 Task: Calculate the travel distance and displacment between Long Beach and Aquarium of the Pacific.
Action: Mouse moved to (194, 65)
Screenshot: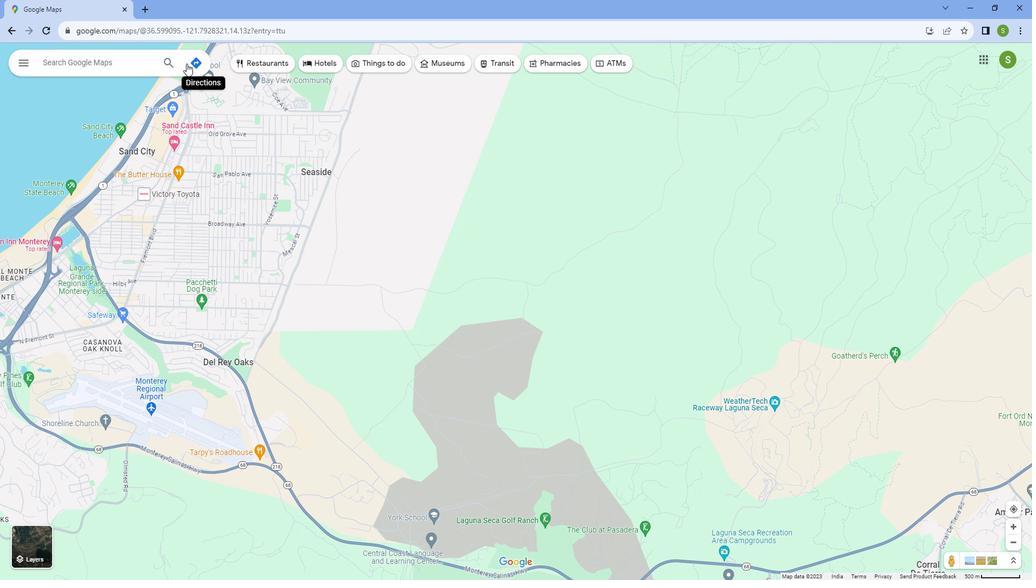 
Action: Mouse pressed left at (194, 65)
Screenshot: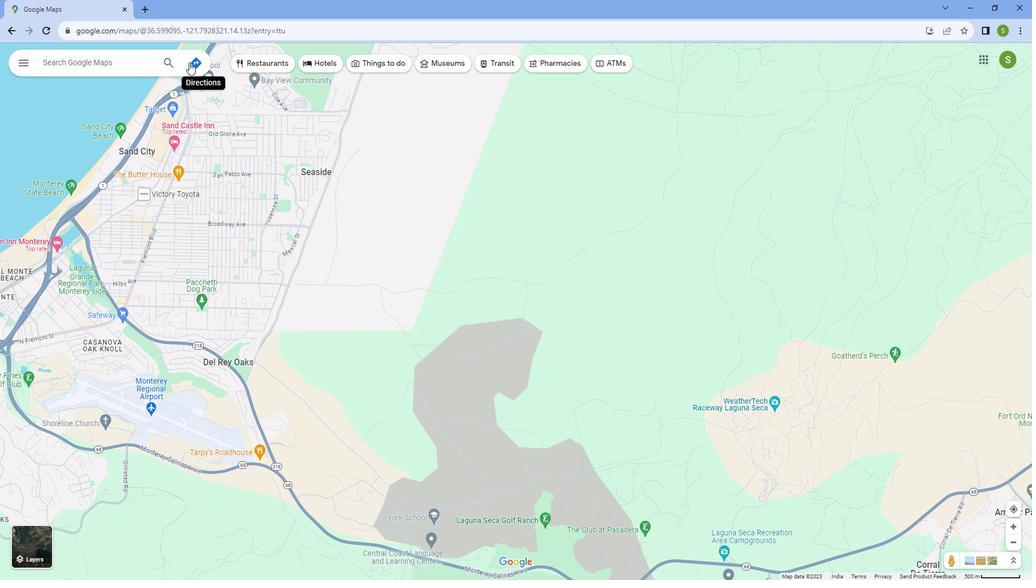 
Action: Mouse moved to (82, 97)
Screenshot: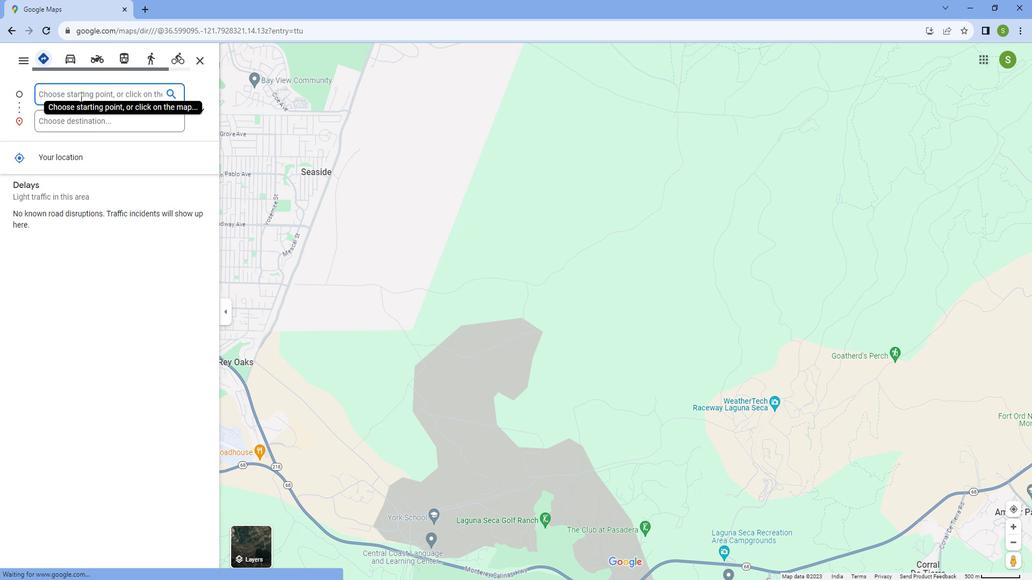 
Action: Mouse pressed left at (82, 97)
Screenshot: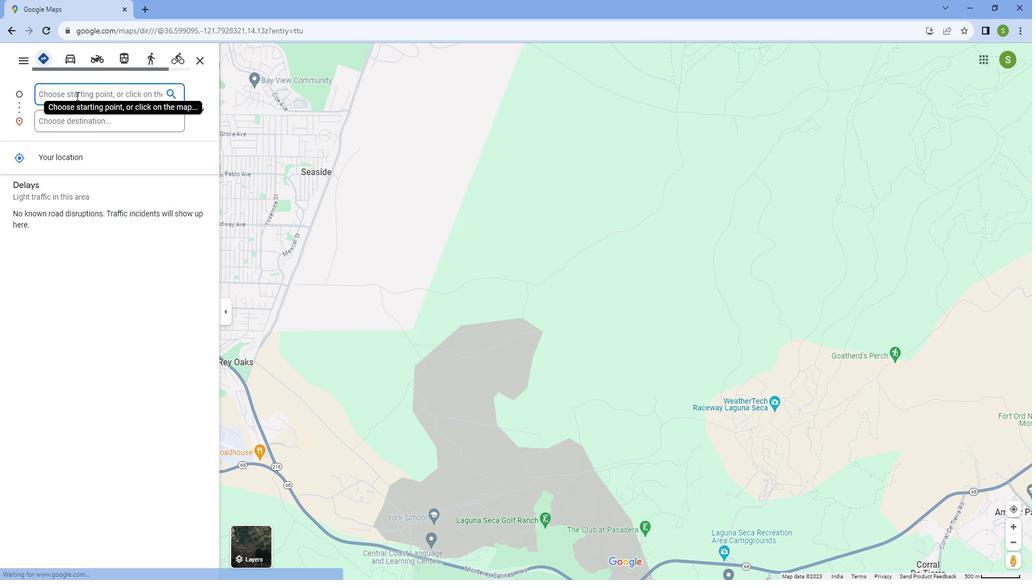 
Action: Mouse moved to (87, 97)
Screenshot: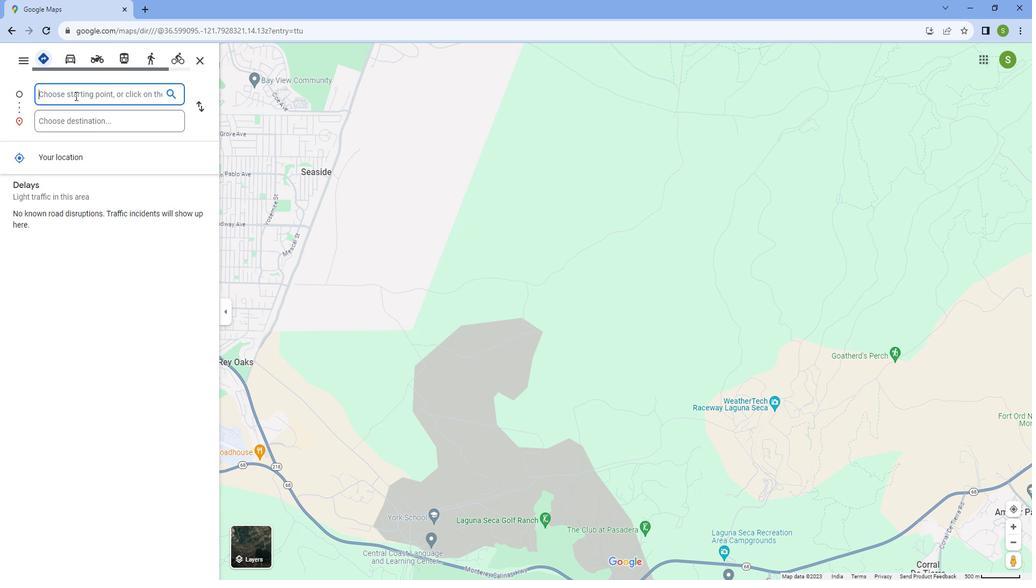 
Action: Key pressed <Key.caps_lock>L<Key.caps_lock>ong<Key.space><Key.caps_lock>B<Key.caps_lock>eacg<Key.backspace>h
Screenshot: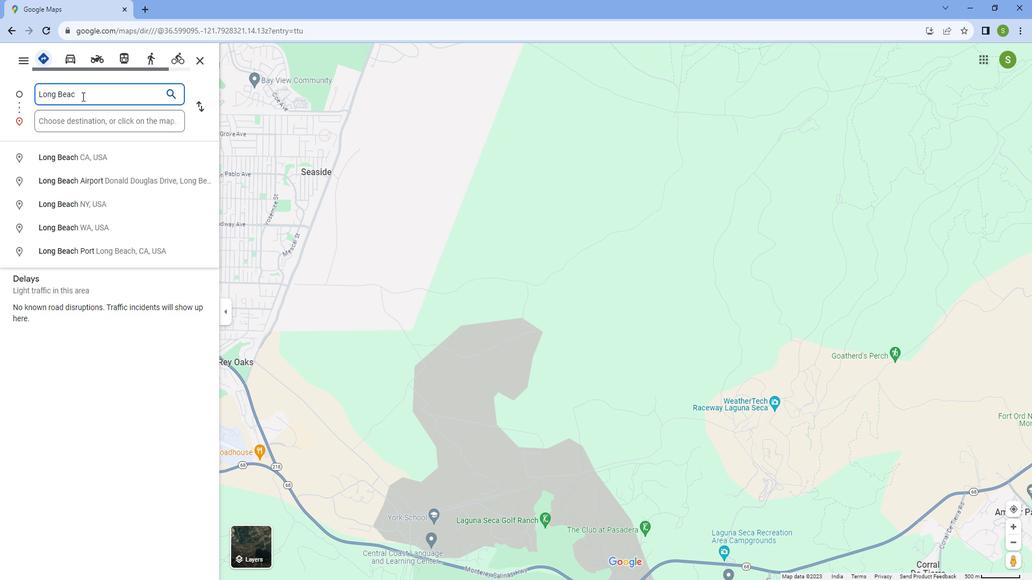 
Action: Mouse moved to (104, 154)
Screenshot: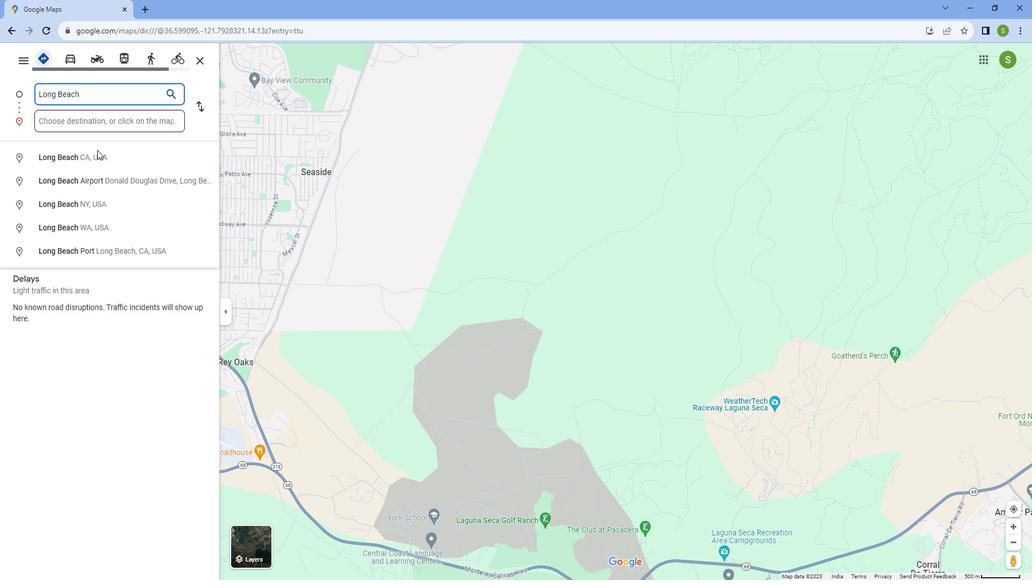 
Action: Mouse pressed left at (104, 154)
Screenshot: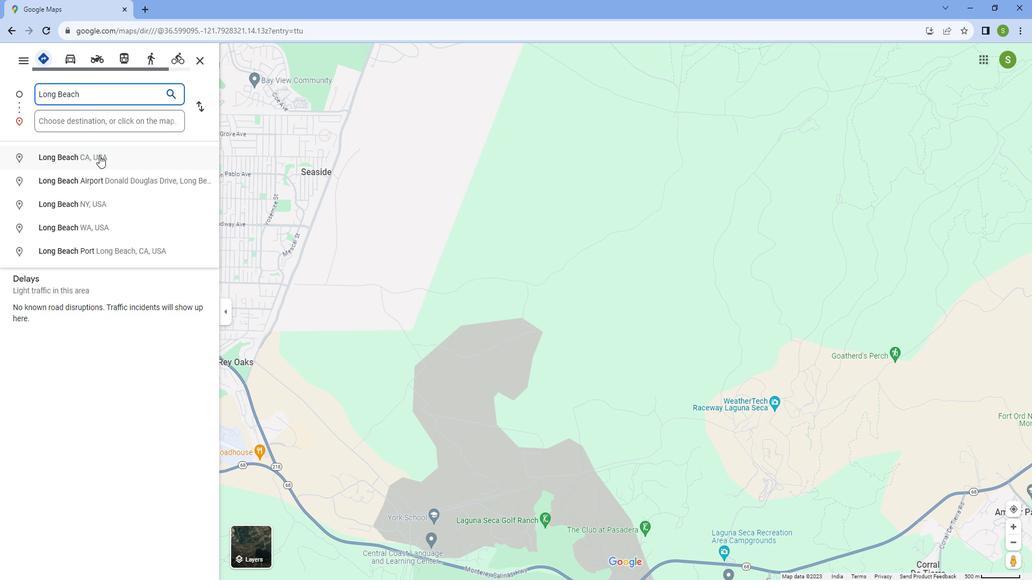 
Action: Mouse moved to (108, 122)
Screenshot: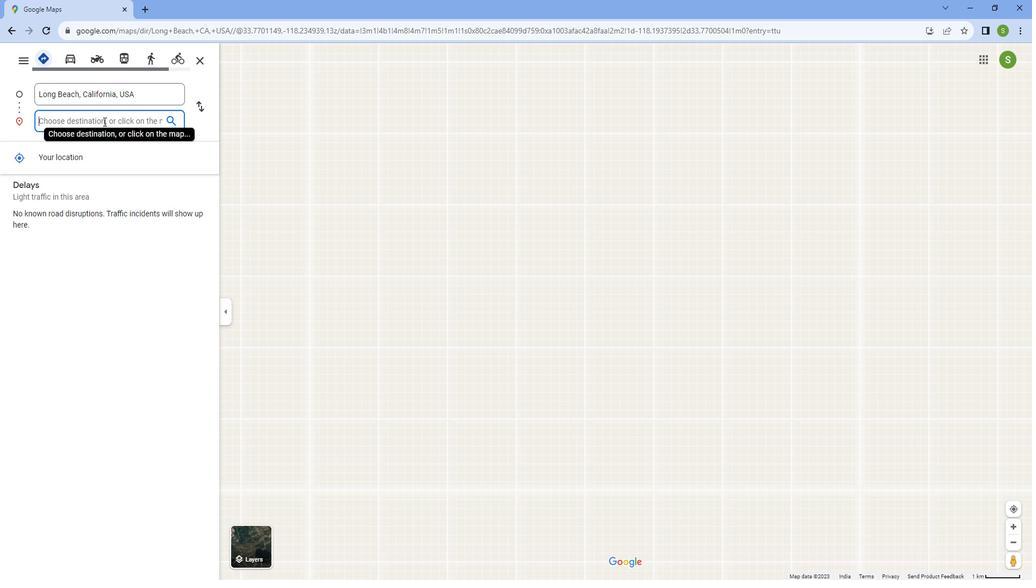 
Action: Mouse pressed left at (108, 122)
Screenshot: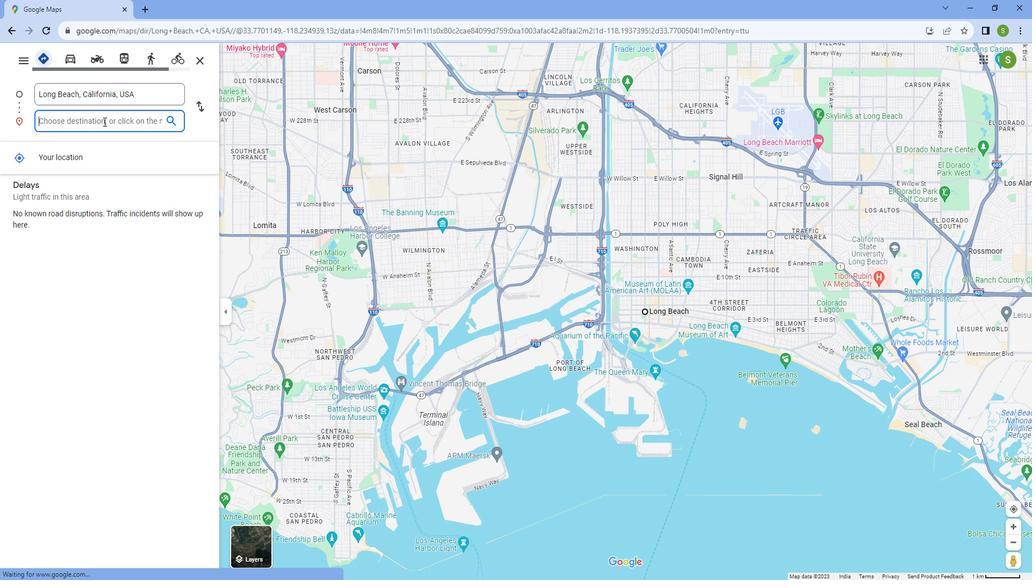 
Action: Mouse moved to (114, 118)
Screenshot: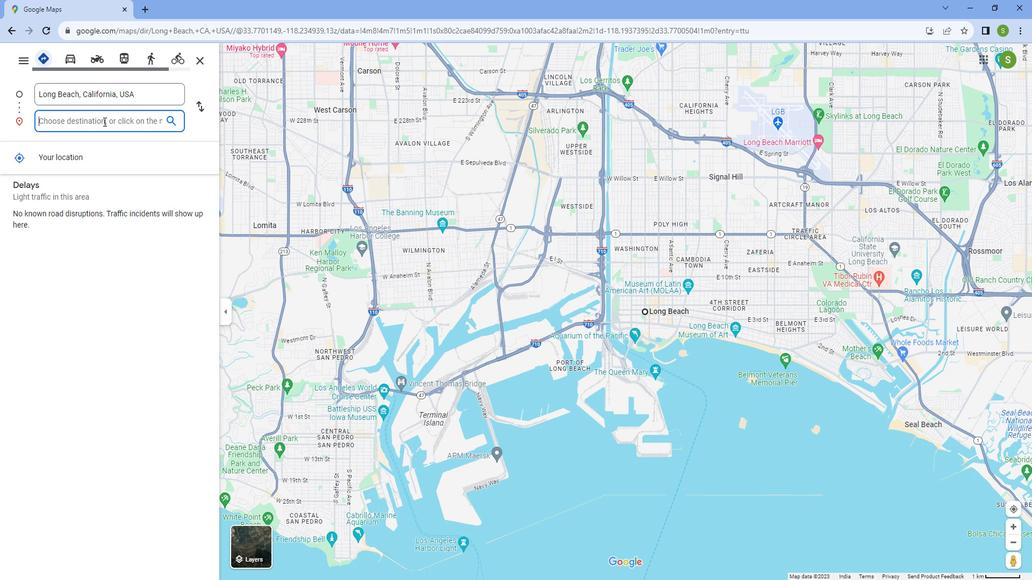 
Action: Key pressed <Key.caps_lock>A<Key.caps_lock>quarium<Key.space>of<Key.space>the<Key.space><Key.caps_lock>P<Key.caps_lock>acific
Screenshot: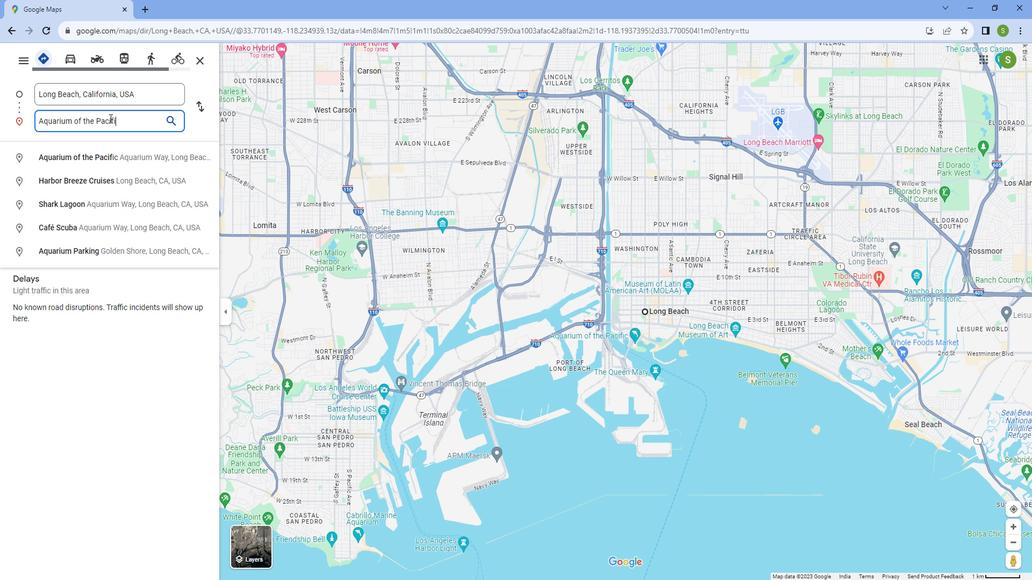 
Action: Mouse moved to (126, 163)
Screenshot: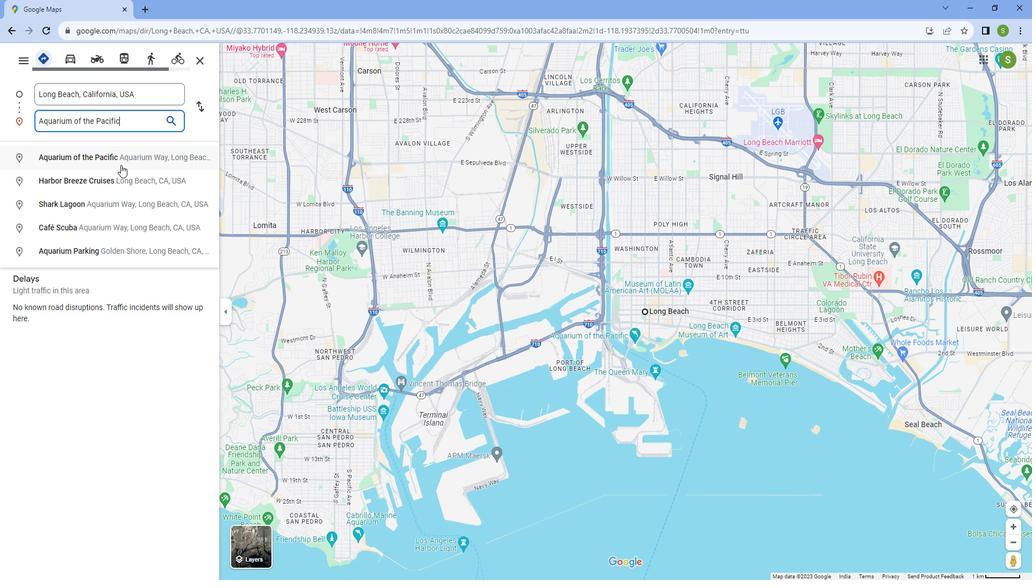 
Action: Mouse pressed left at (126, 163)
Screenshot: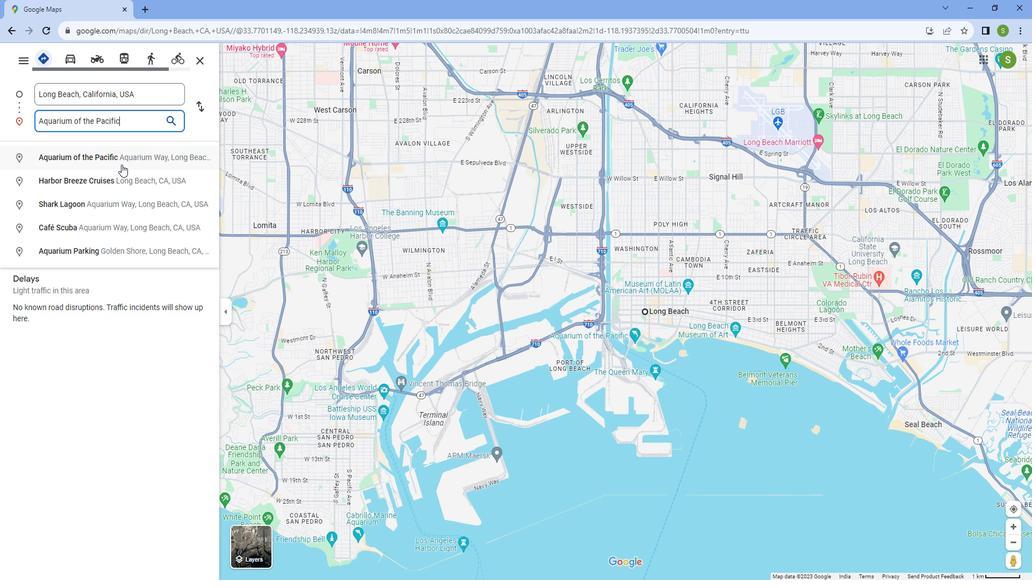 
Action: Mouse moved to (907, 292)
Screenshot: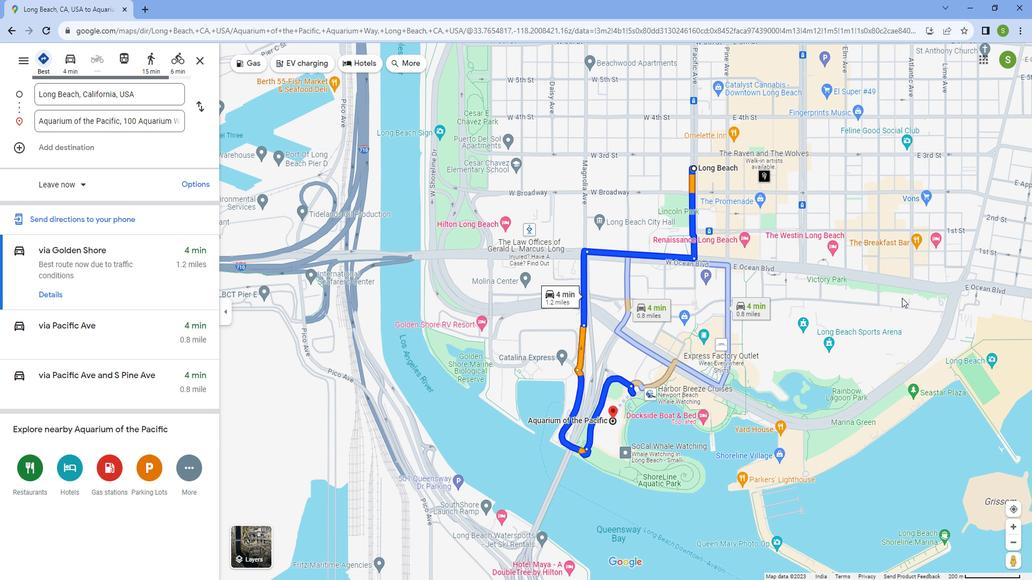 
Action: Mouse scrolled (907, 292) with delta (0, 0)
Screenshot: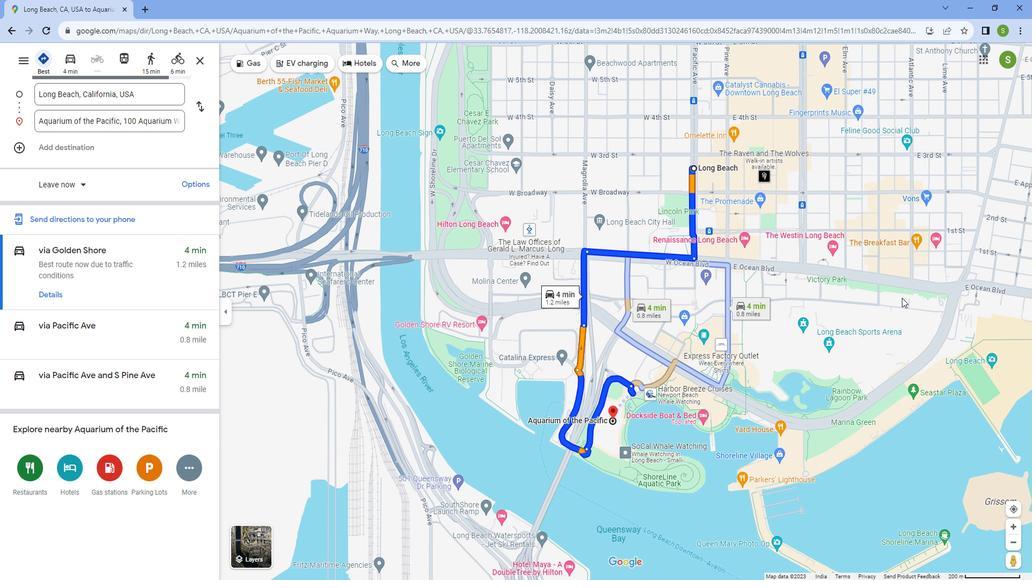 
Action: Mouse scrolled (907, 292) with delta (0, 0)
Screenshot: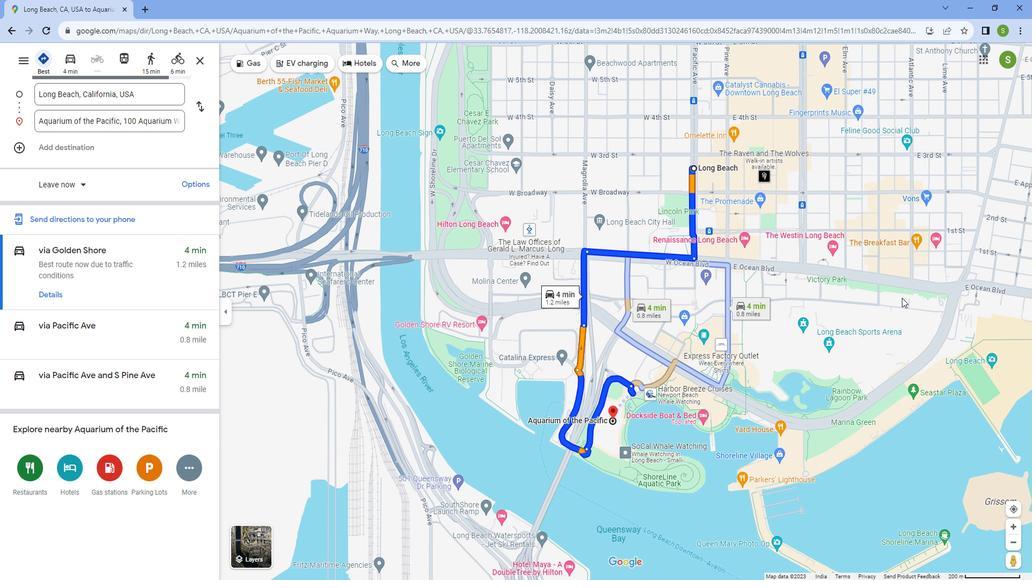 
Action: Mouse moved to (907, 292)
Screenshot: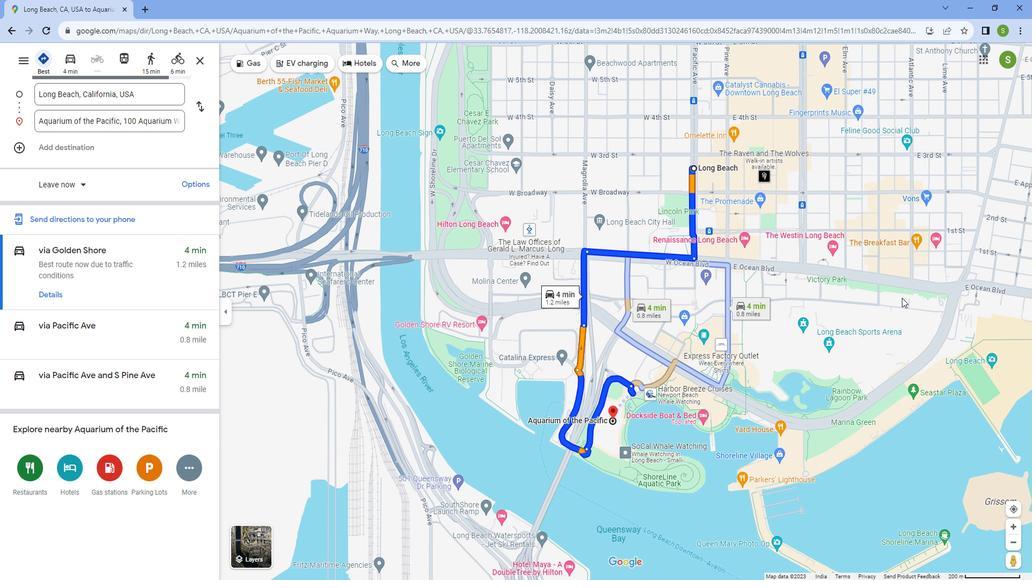 
Action: Mouse scrolled (907, 292) with delta (0, 0)
Screenshot: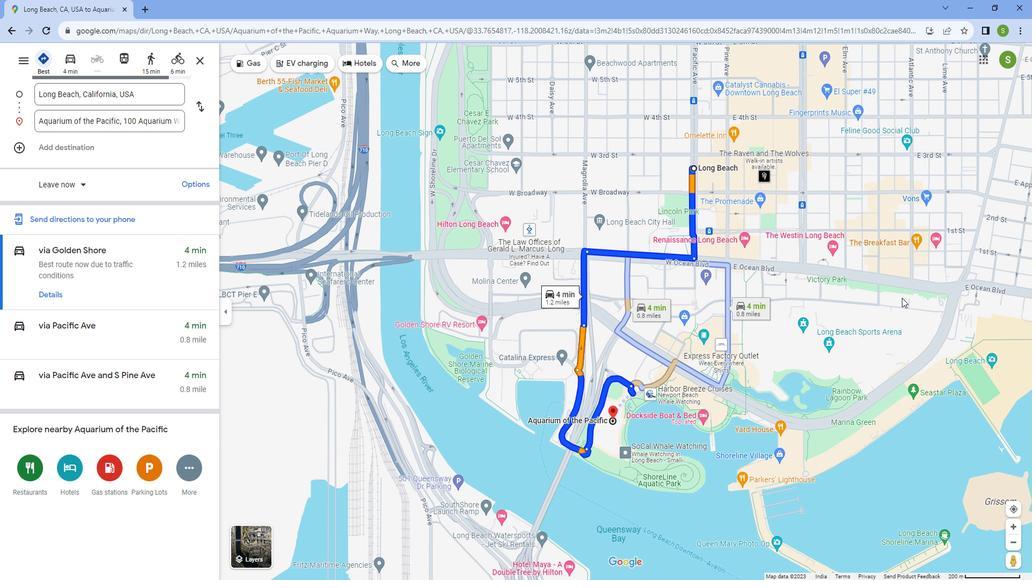 
Action: Mouse moved to (904, 292)
Screenshot: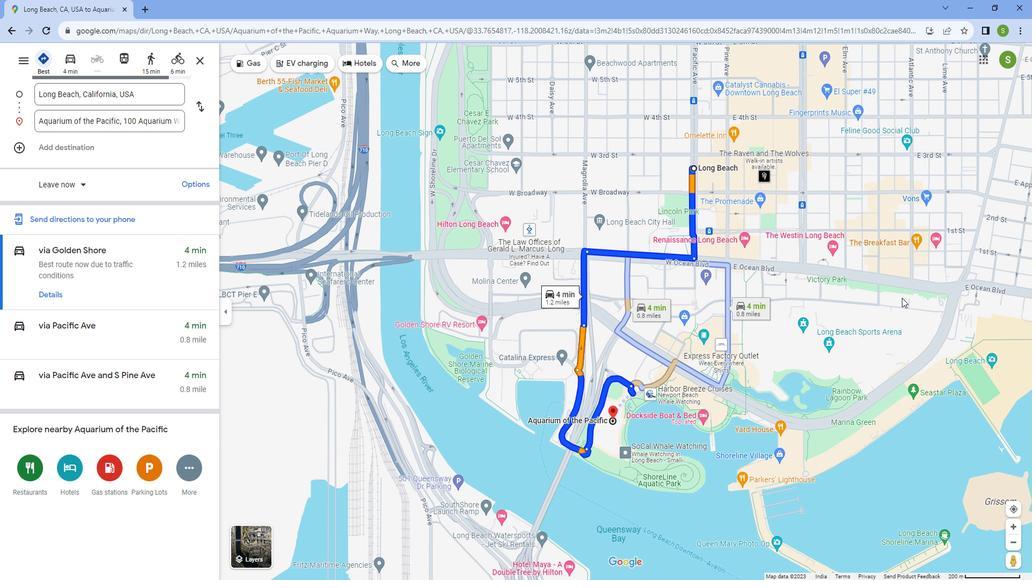 
Action: Mouse scrolled (904, 293) with delta (0, 0)
Screenshot: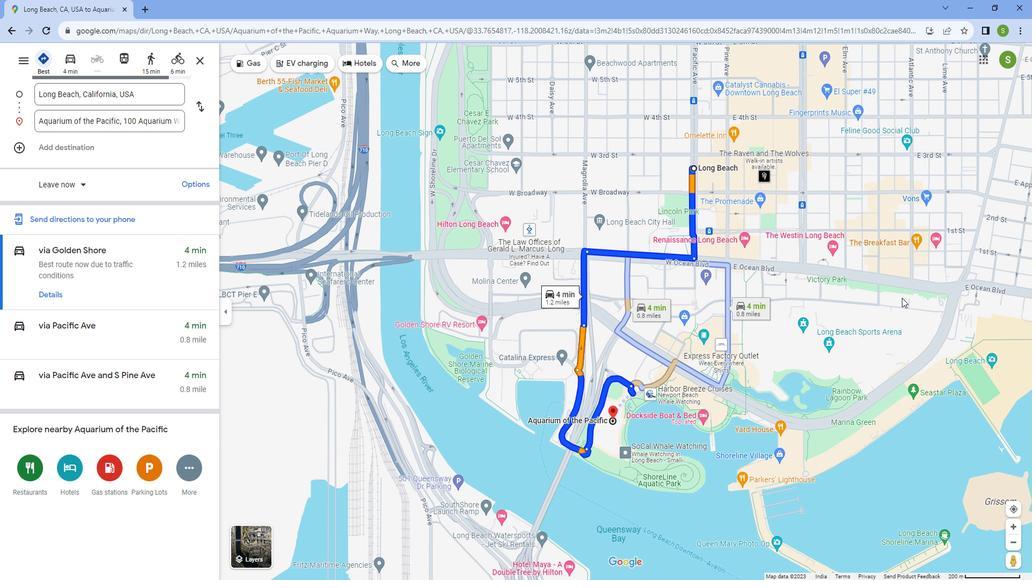 
Action: Mouse moved to (901, 294)
Screenshot: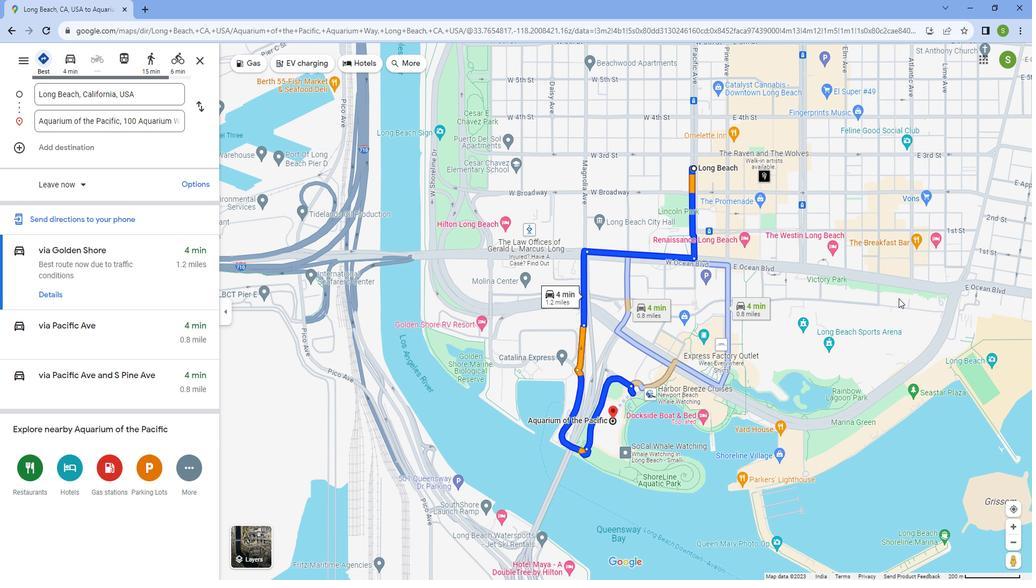 
Action: Mouse scrolled (901, 294) with delta (0, 0)
Screenshot: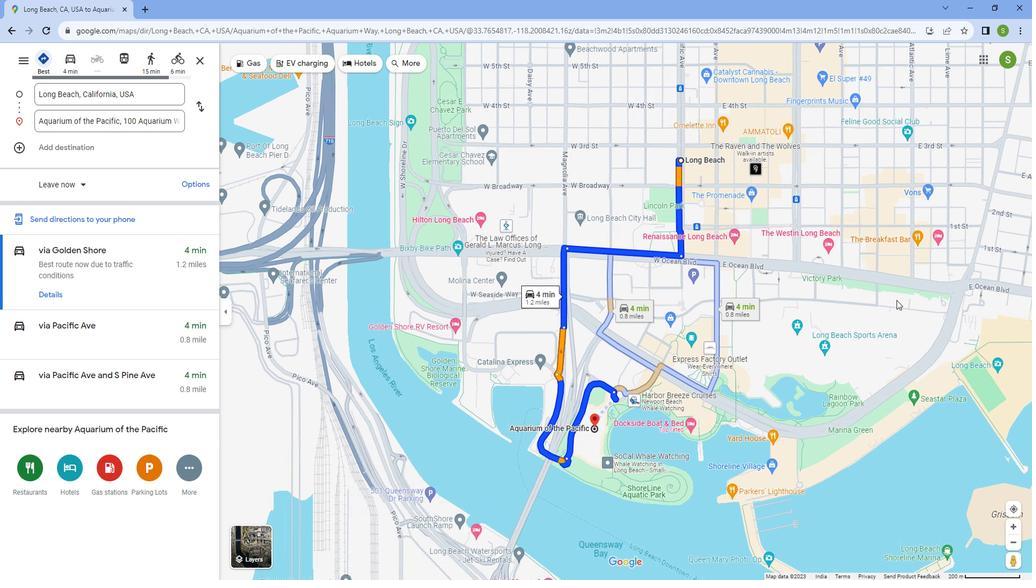 
Action: Mouse moved to (542, 243)
Screenshot: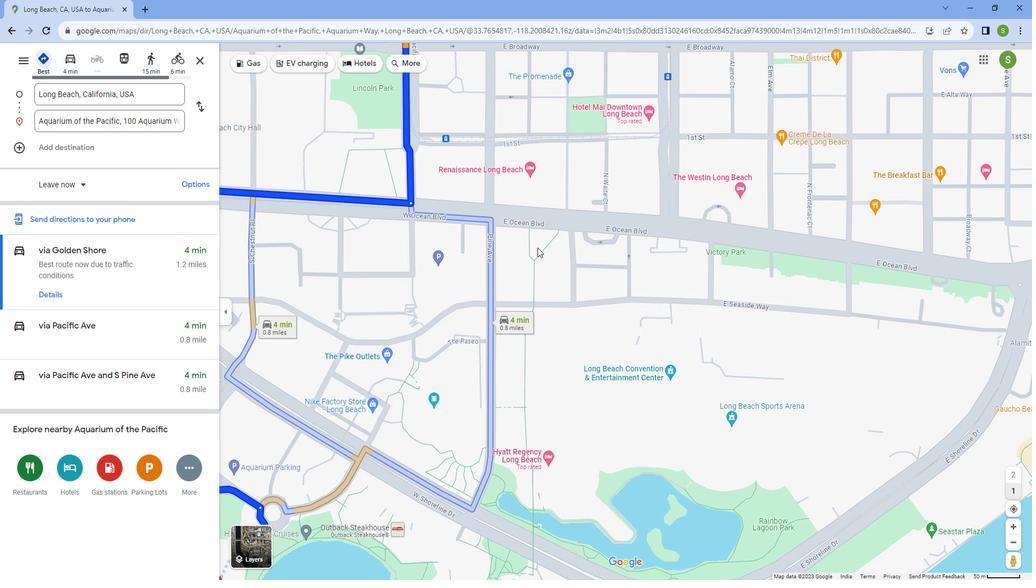 
Action: Mouse scrolled (542, 243) with delta (0, 0)
Screenshot: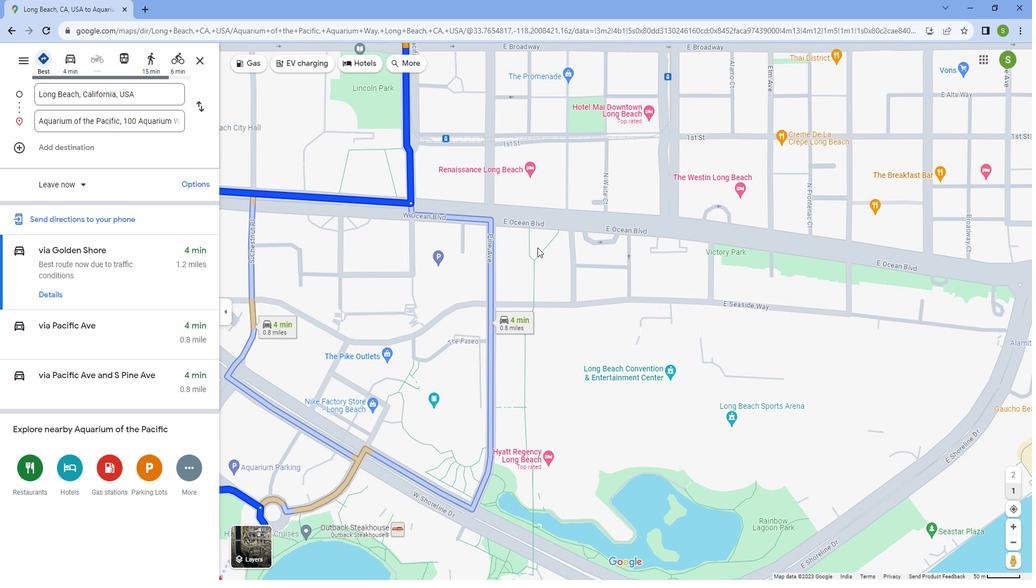 
Action: Mouse scrolled (542, 243) with delta (0, 0)
Screenshot: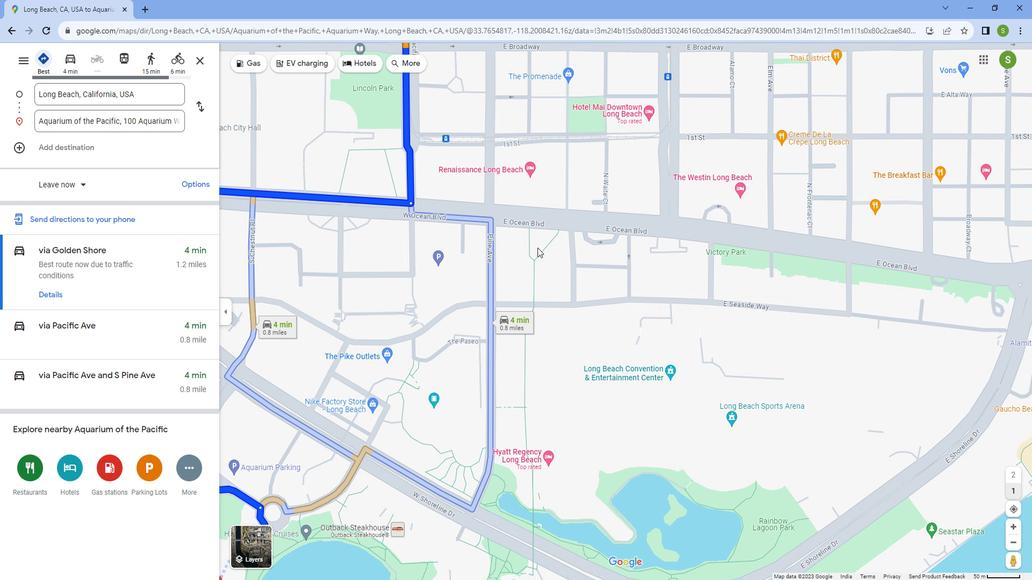
Action: Mouse scrolled (542, 243) with delta (0, 0)
Screenshot: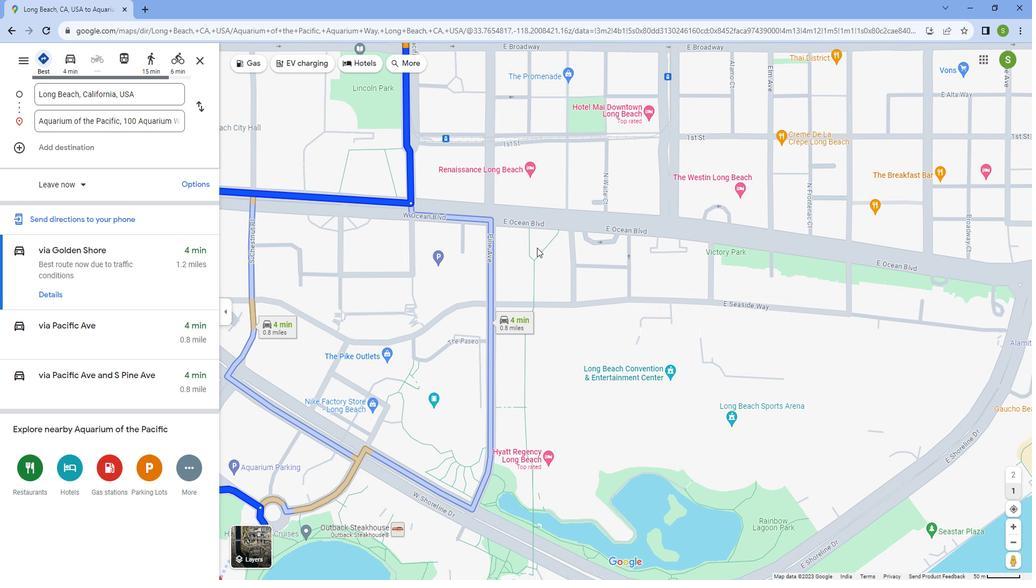
Action: Mouse scrolled (542, 244) with delta (0, 0)
Screenshot: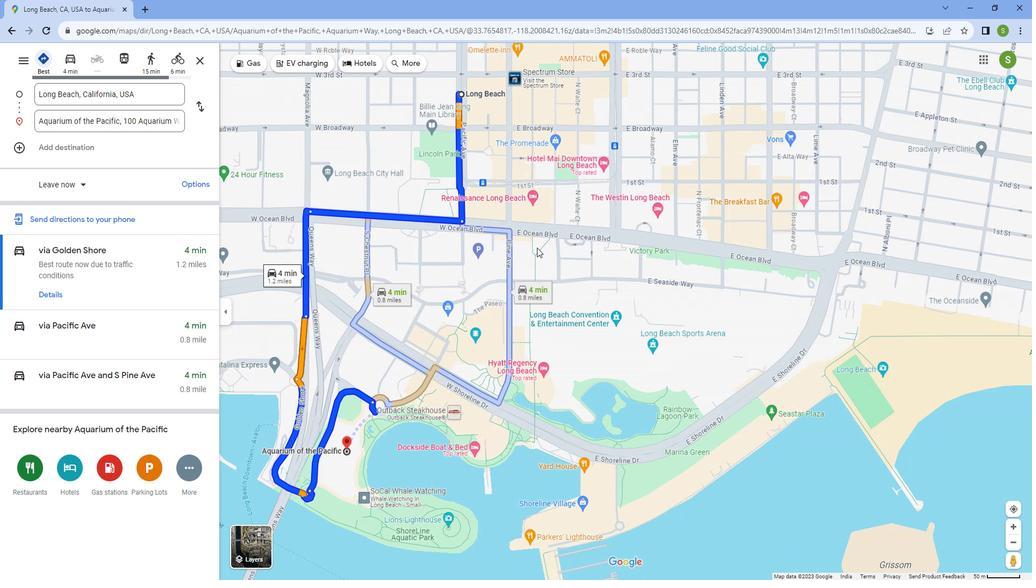 
Action: Mouse scrolled (542, 243) with delta (0, 0)
Screenshot: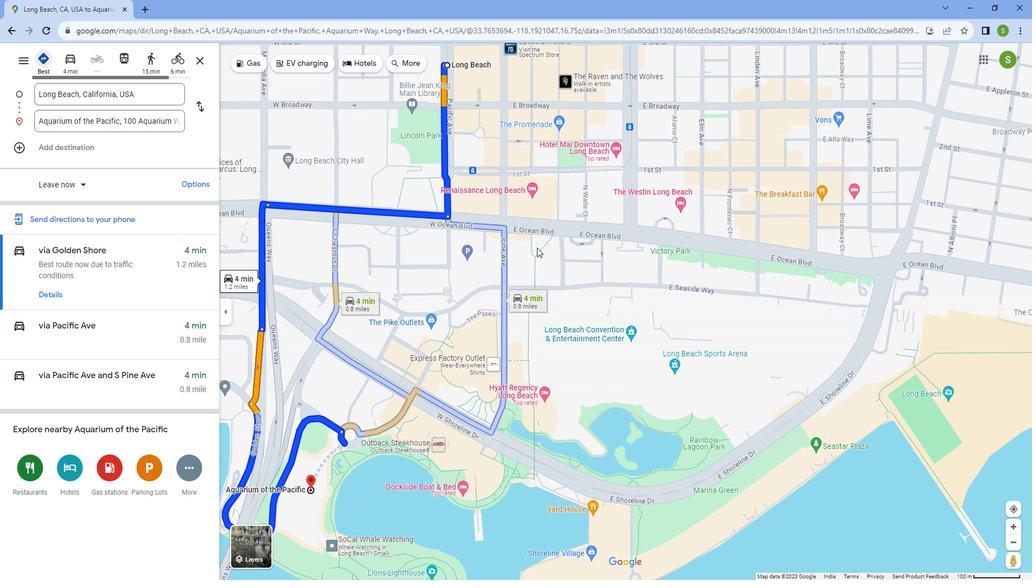 
Action: Mouse moved to (50, 289)
Screenshot: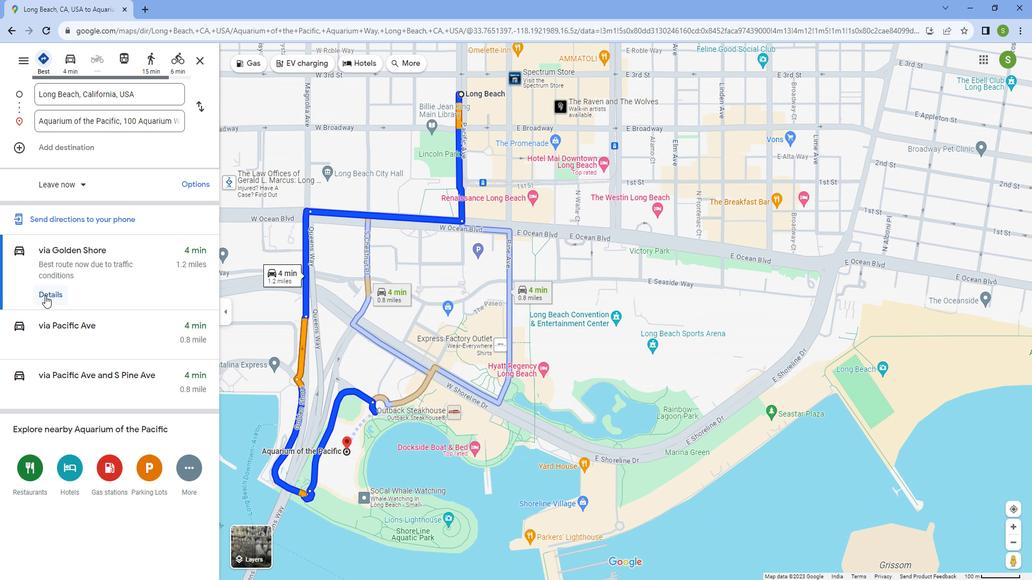 
Action: Mouse pressed left at (50, 289)
Screenshot: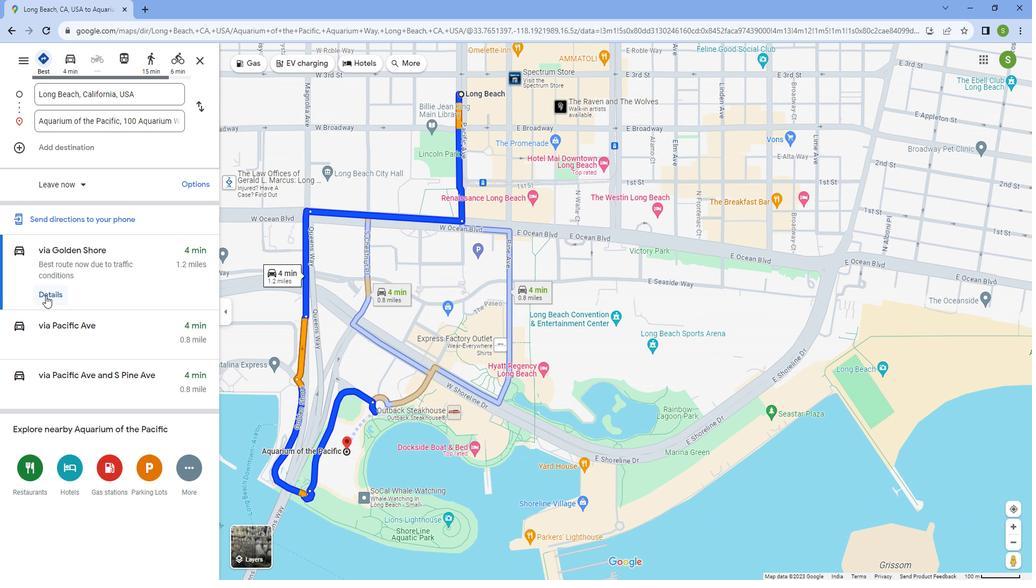 
Action: Mouse moved to (729, 247)
Screenshot: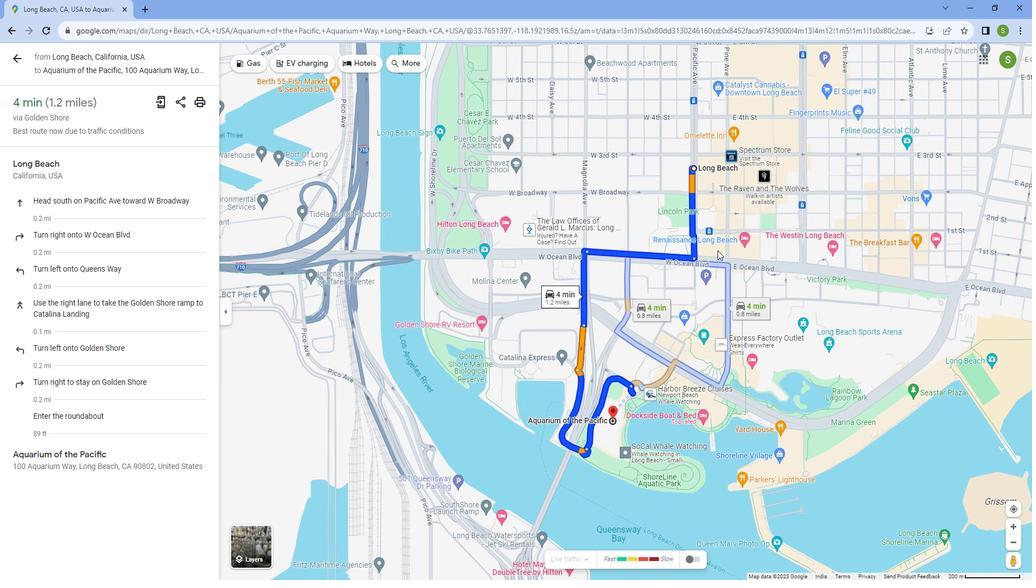 
Action: Mouse scrolled (729, 248) with delta (0, 0)
Screenshot: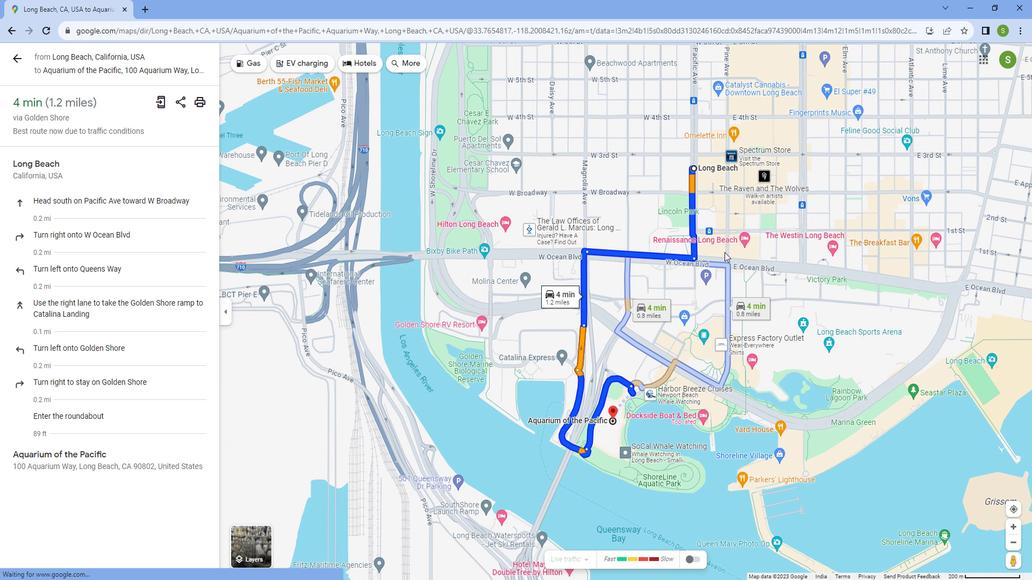 
Action: Mouse scrolled (729, 248) with delta (0, 0)
Screenshot: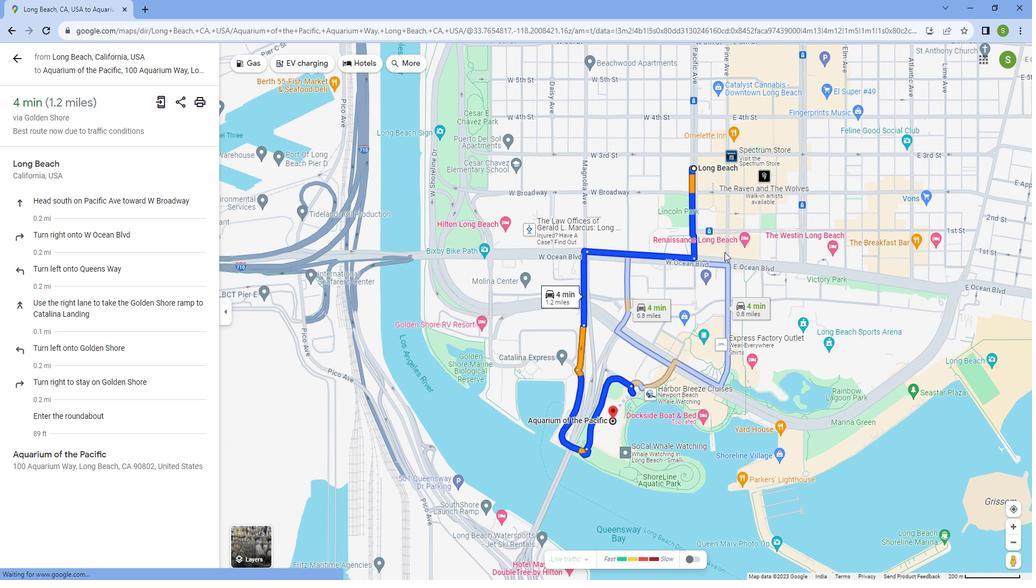 
Action: Mouse scrolled (729, 248) with delta (0, 0)
Screenshot: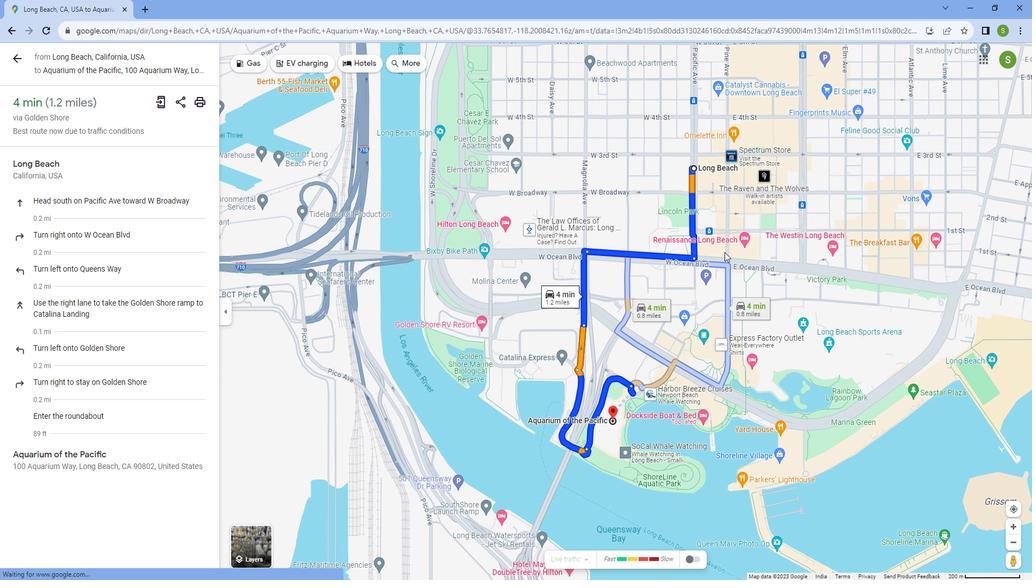 
Action: Mouse scrolled (729, 248) with delta (0, 0)
Screenshot: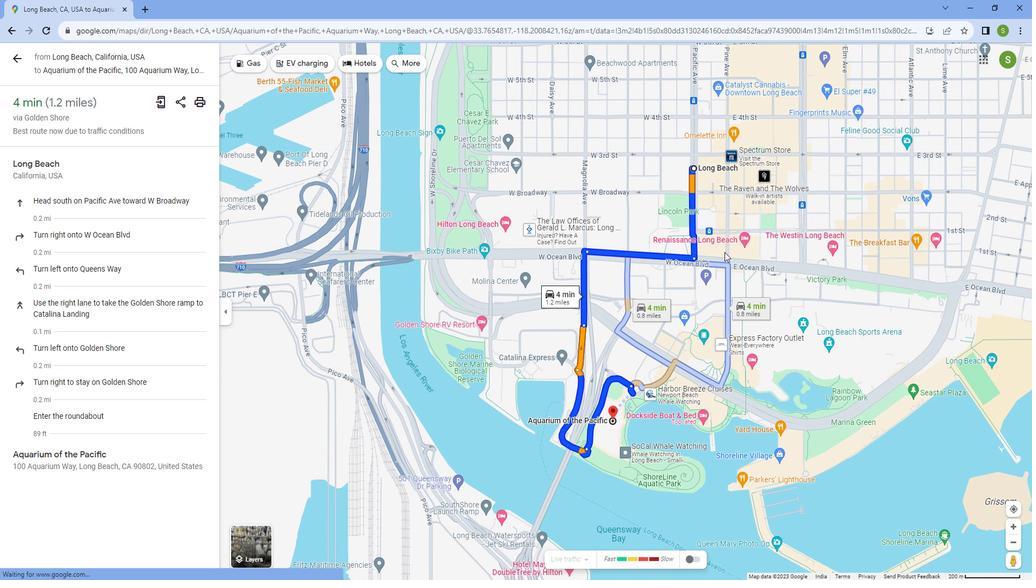 
Action: Mouse moved to (729, 247)
Screenshot: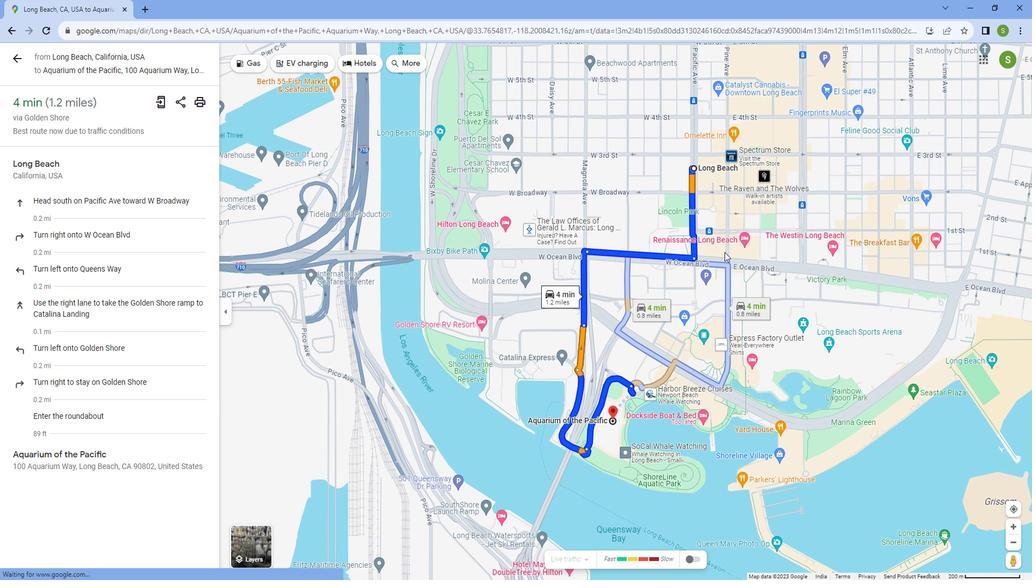 
Action: Mouse scrolled (729, 248) with delta (0, 0)
Screenshot: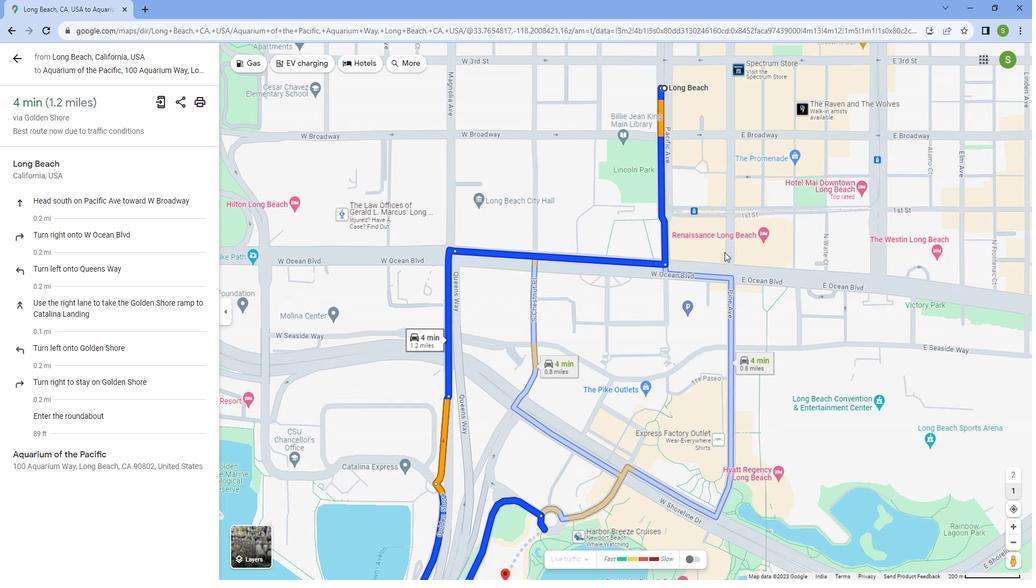 
Action: Mouse moved to (729, 248)
Screenshot: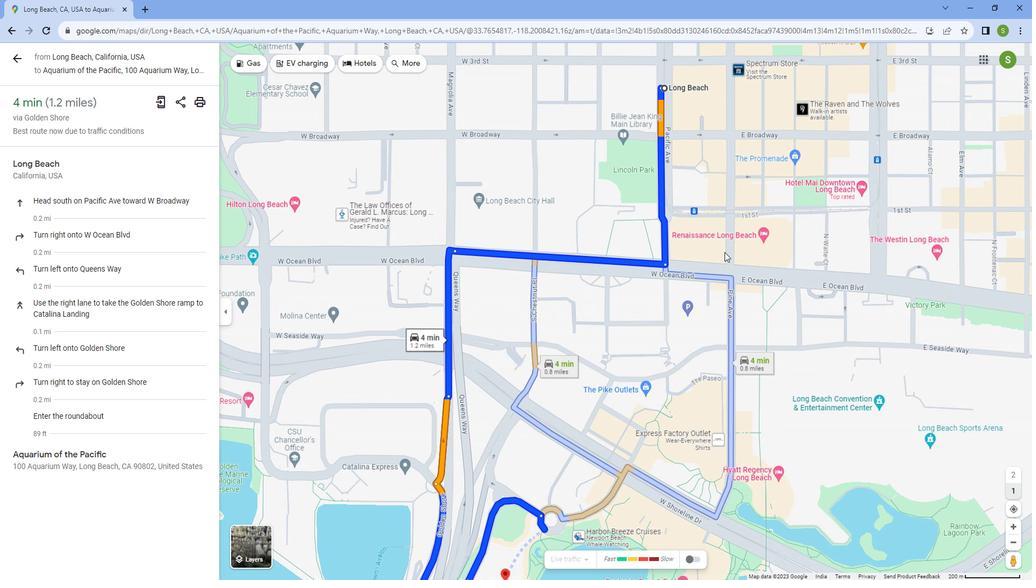 
Action: Mouse scrolled (729, 248) with delta (0, 0)
Screenshot: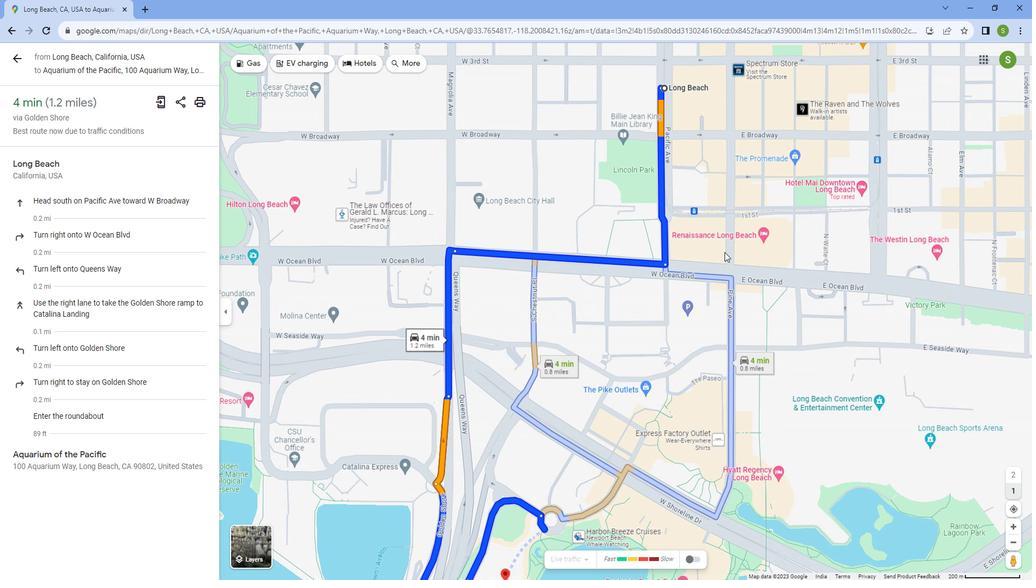 
Action: Mouse moved to (728, 248)
Screenshot: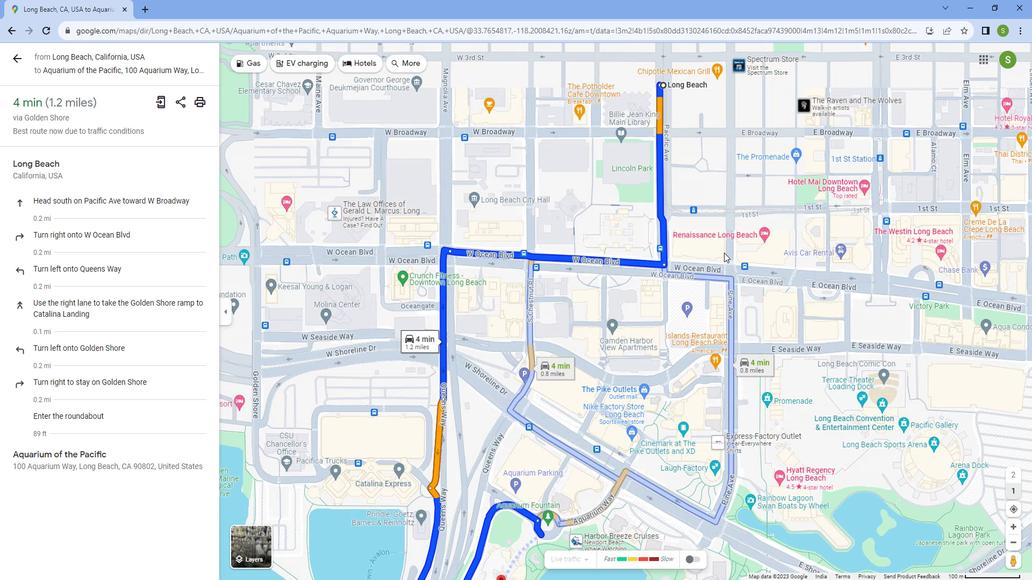 
Action: Mouse scrolled (728, 248) with delta (0, 0)
Screenshot: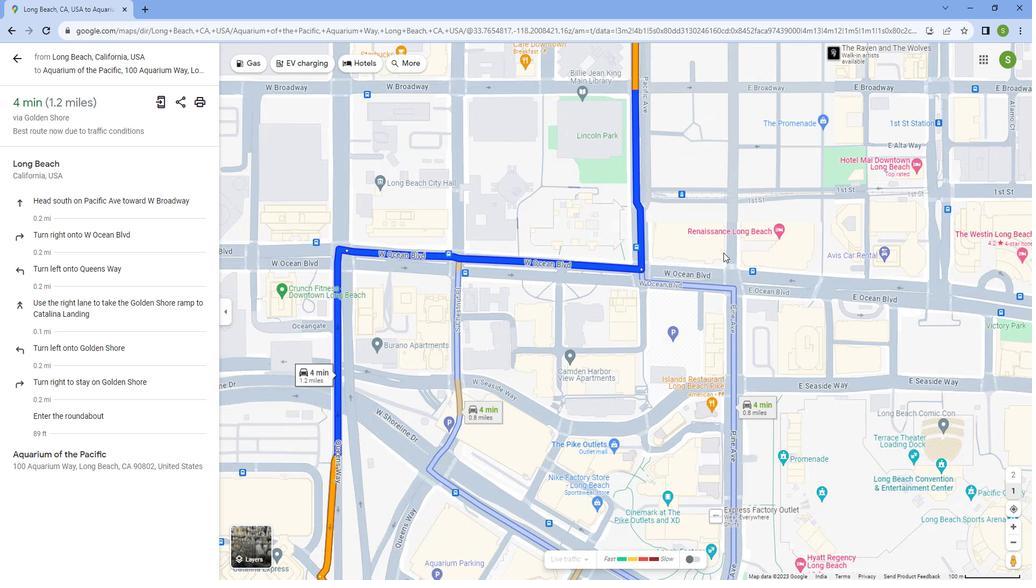 
Action: Mouse scrolled (728, 248) with delta (0, 0)
Screenshot: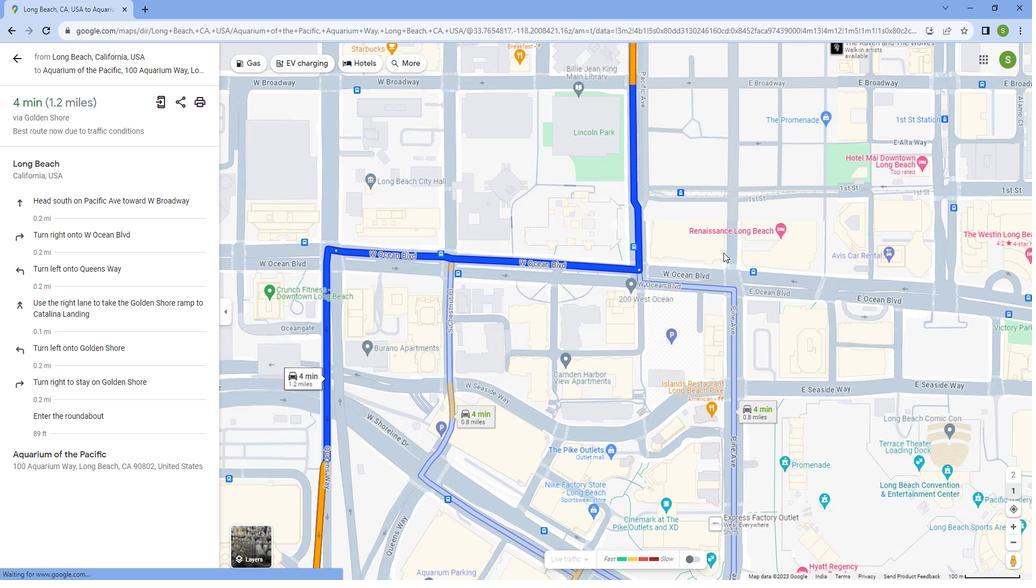 
Action: Mouse scrolled (728, 248) with delta (0, 0)
Screenshot: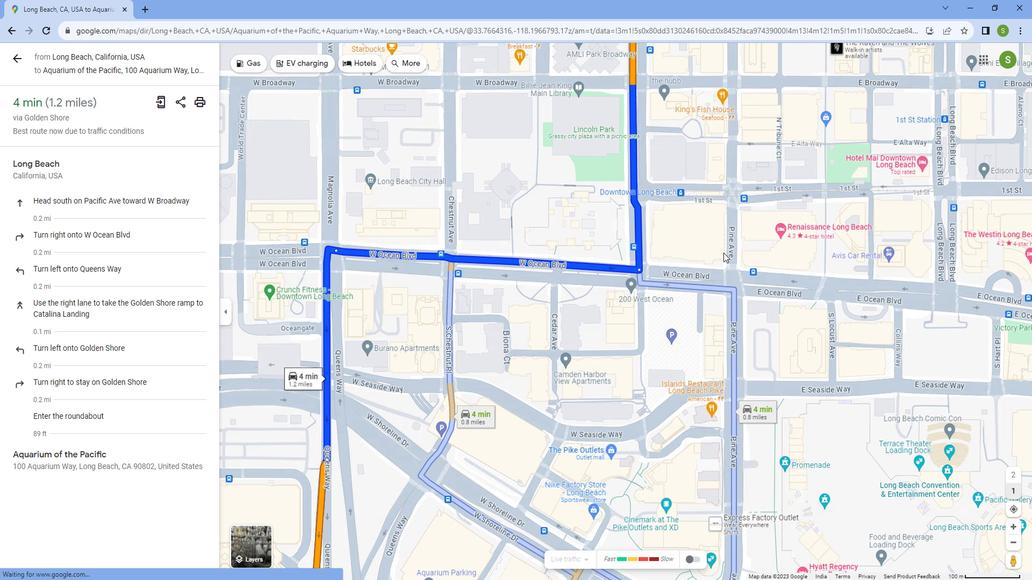 
Action: Mouse moved to (727, 248)
Screenshot: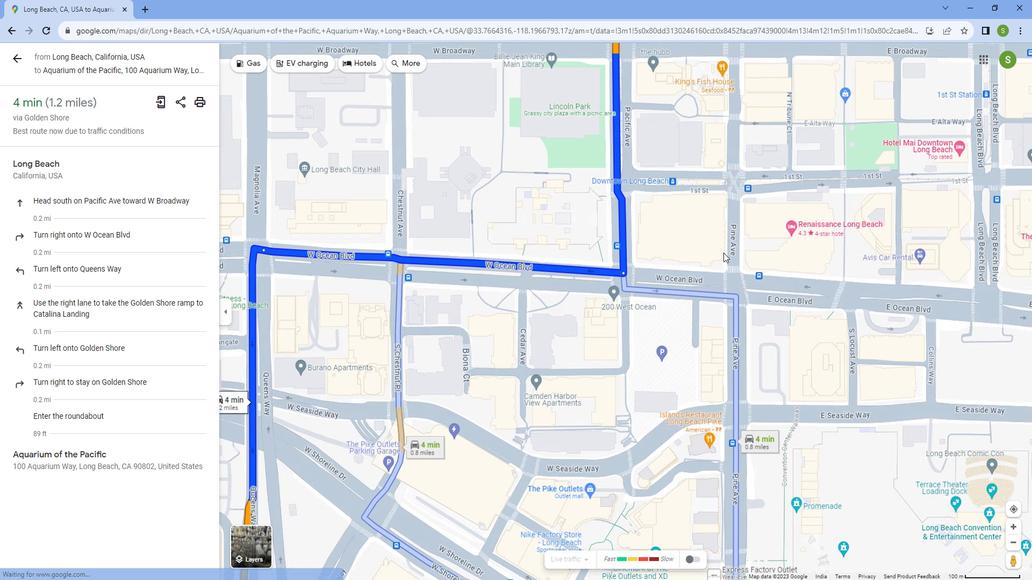 
Action: Mouse scrolled (727, 248) with delta (0, 0)
Screenshot: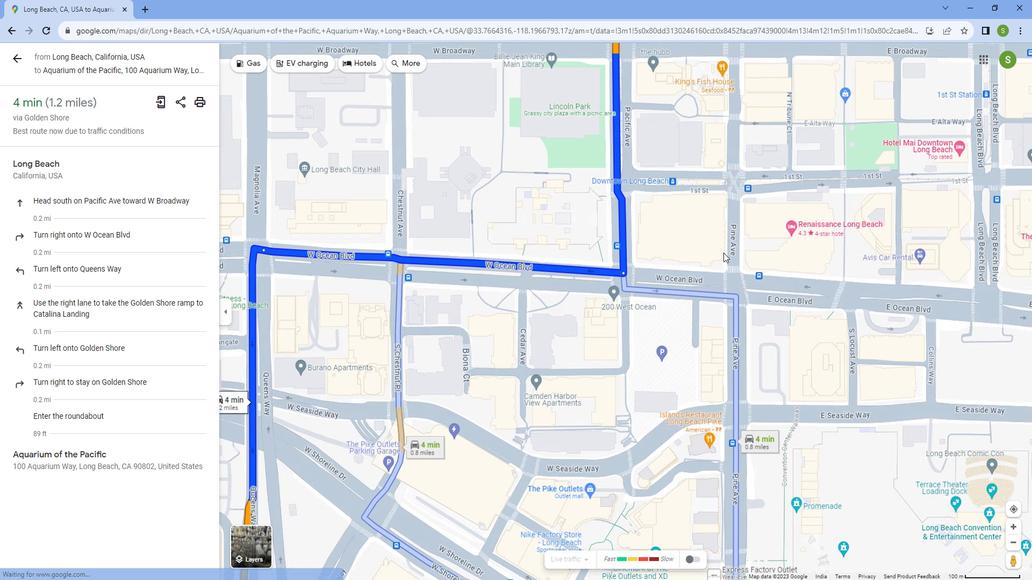 
Action: Mouse scrolled (727, 248) with delta (0, 0)
Screenshot: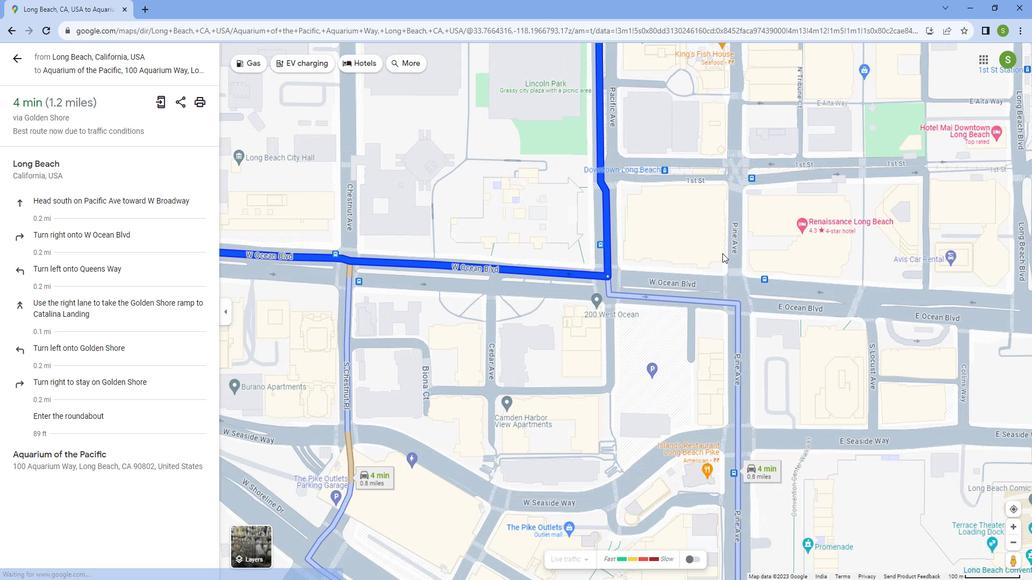 
Action: Mouse scrolled (727, 248) with delta (0, 0)
Screenshot: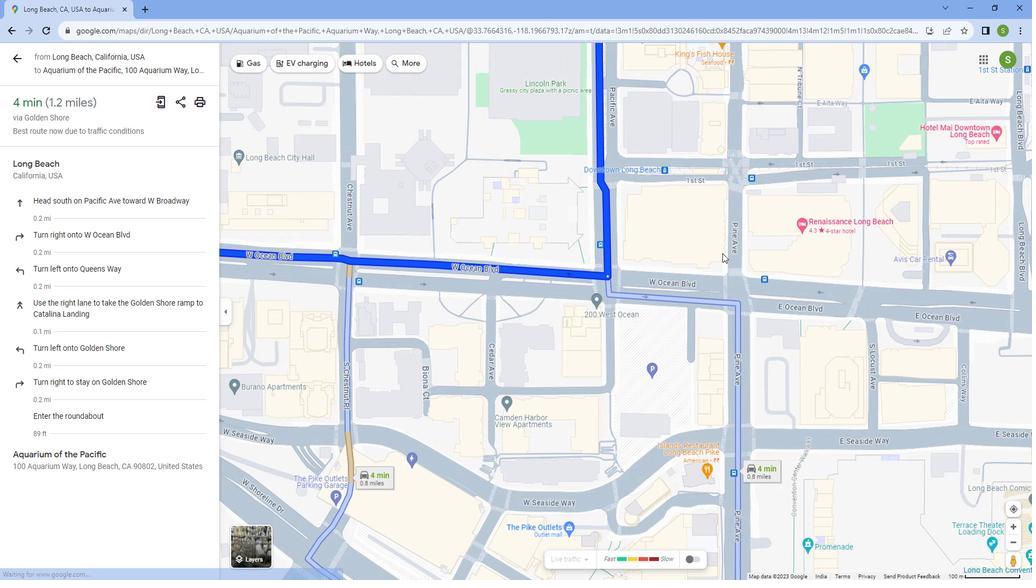 
Action: Mouse scrolled (727, 248) with delta (0, 0)
Screenshot: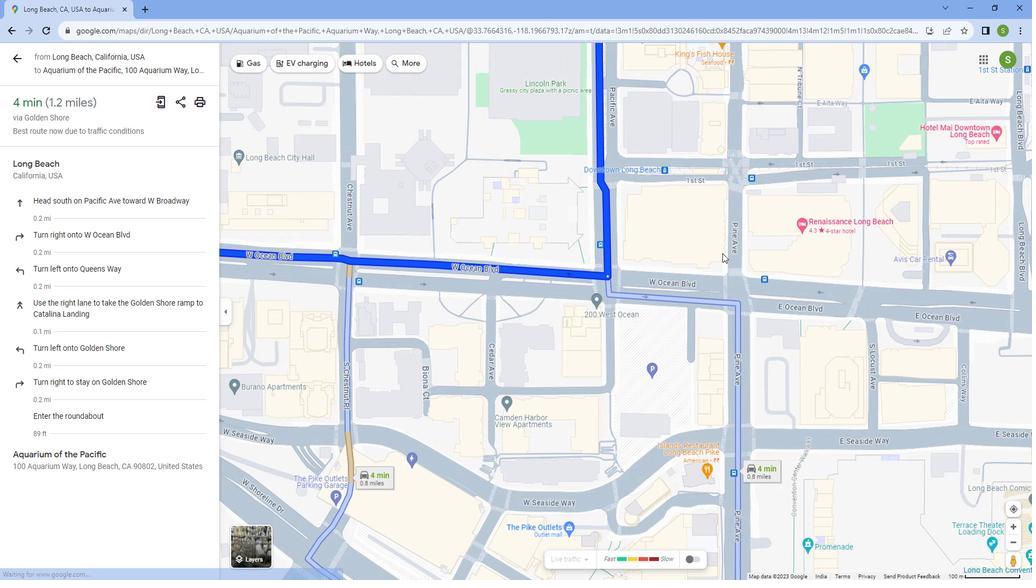 
Action: Mouse scrolled (727, 248) with delta (0, 0)
Screenshot: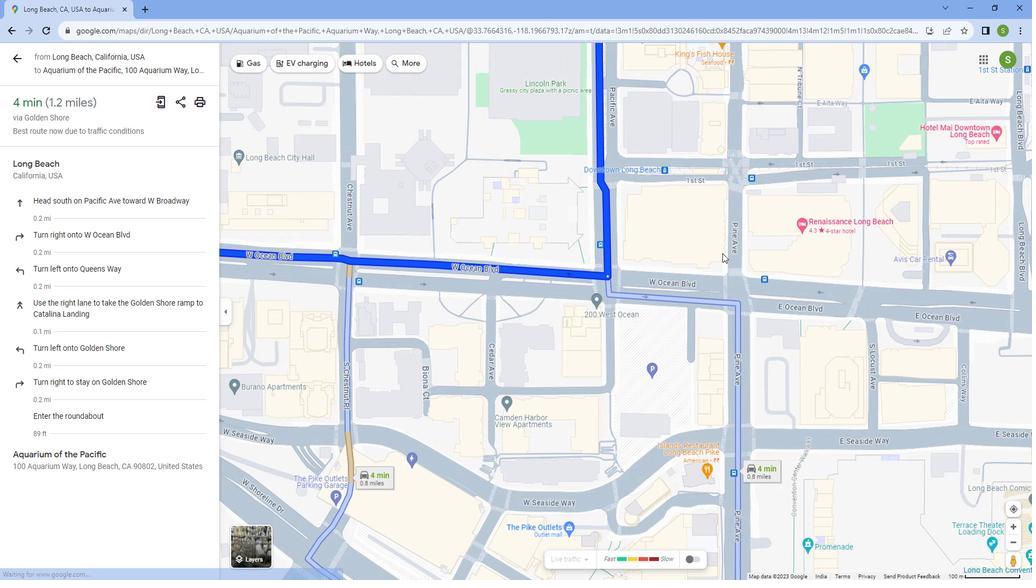 
Action: Mouse moved to (497, 385)
Screenshot: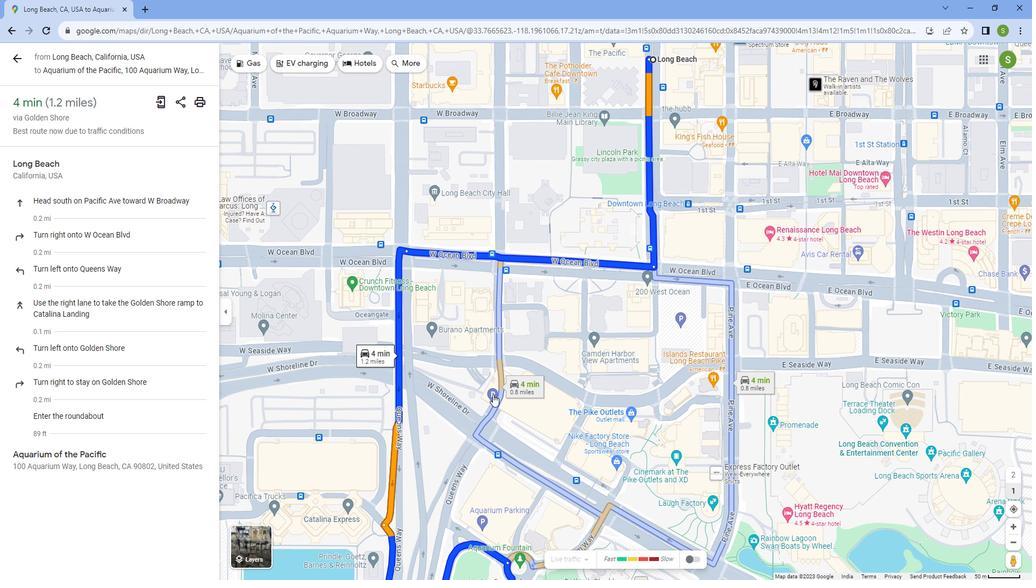 
Action: Mouse pressed left at (497, 385)
Screenshot: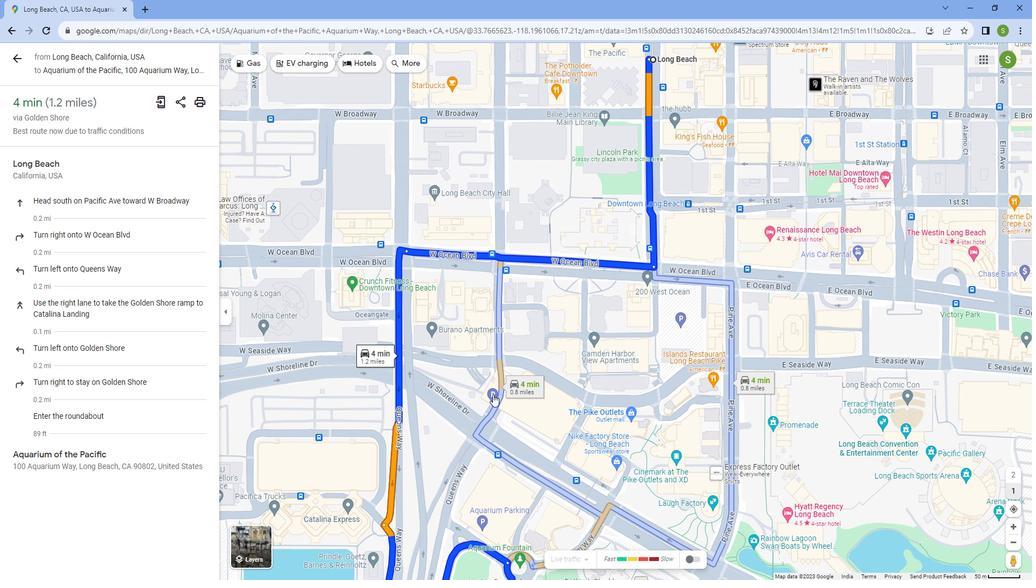 
Action: Mouse moved to (421, 236)
Screenshot: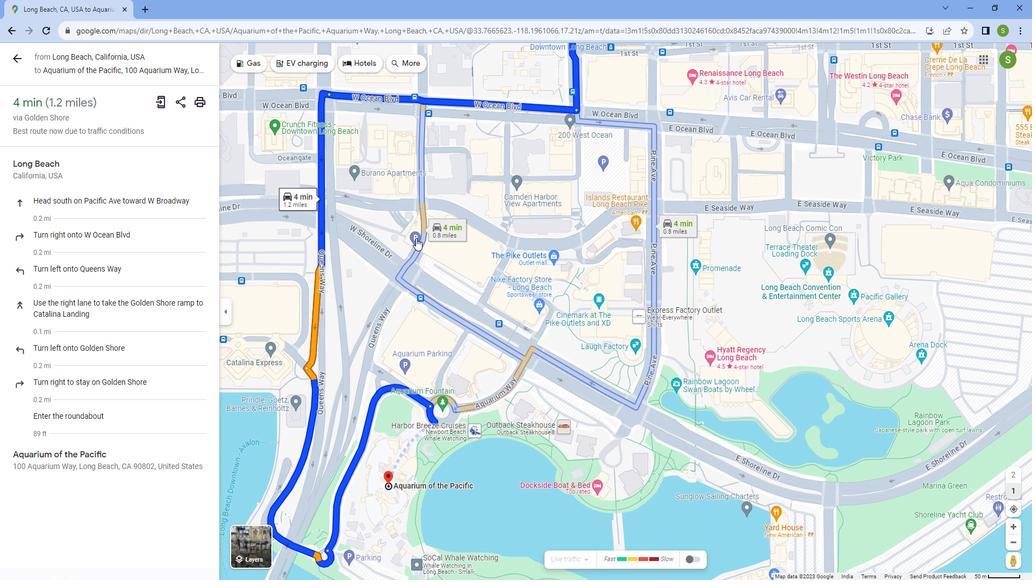 
Action: Mouse pressed left at (421, 236)
Screenshot: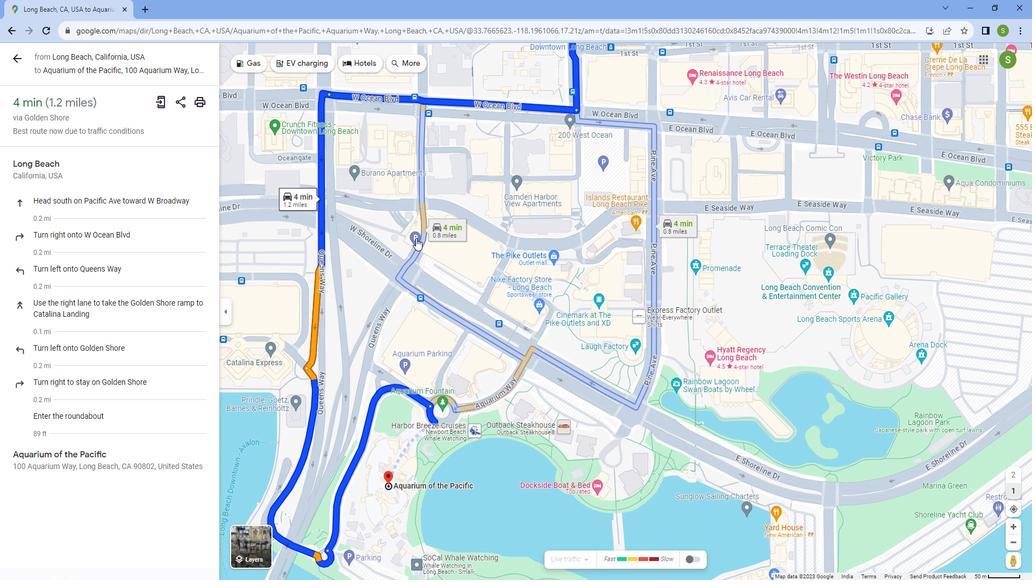 
Action: Mouse moved to (577, 254)
Screenshot: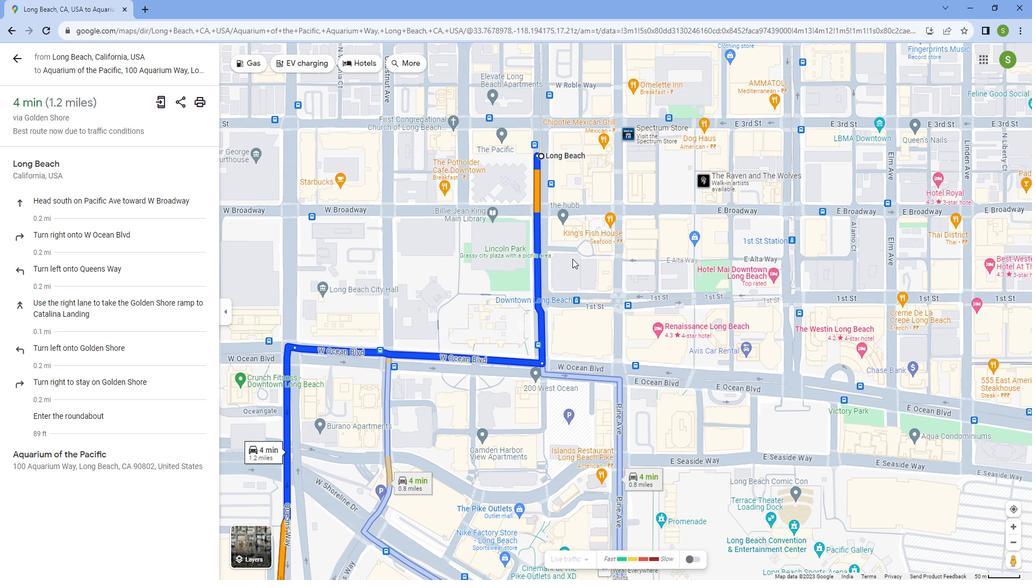 
Action: Mouse scrolled (577, 253) with delta (0, 0)
Screenshot: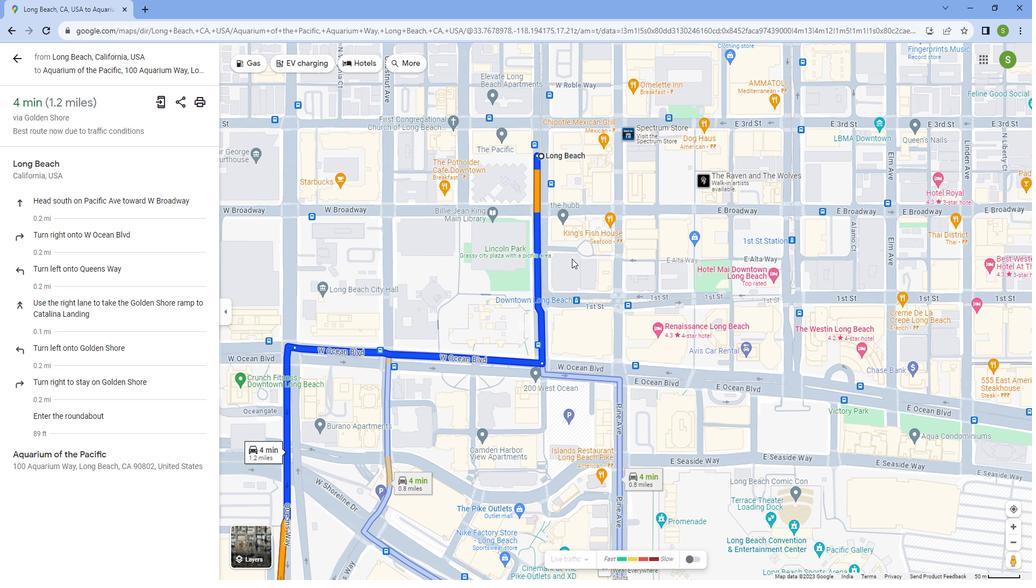 
Action: Mouse scrolled (577, 253) with delta (0, 0)
Screenshot: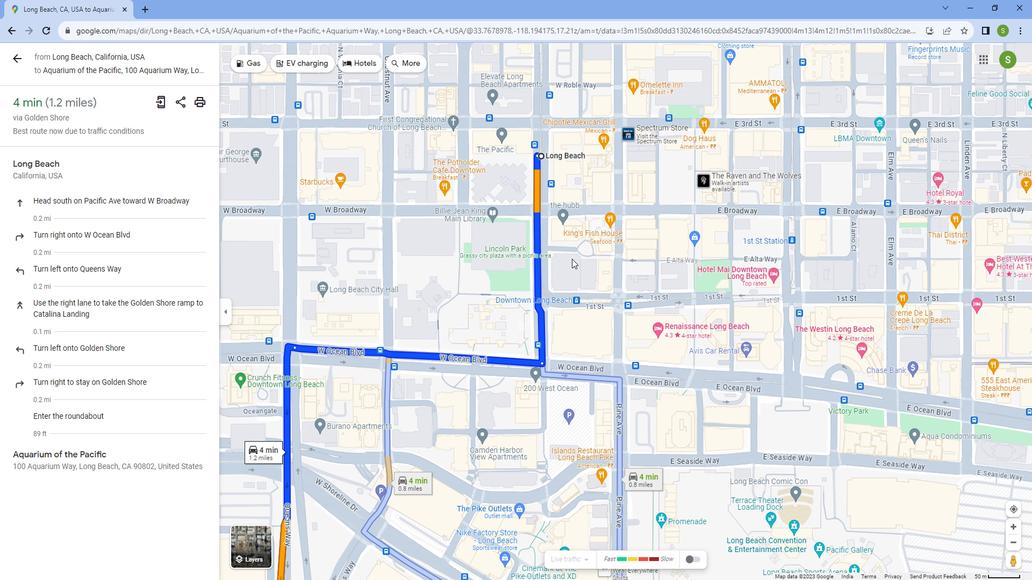 
Action: Mouse scrolled (577, 253) with delta (0, 0)
Screenshot: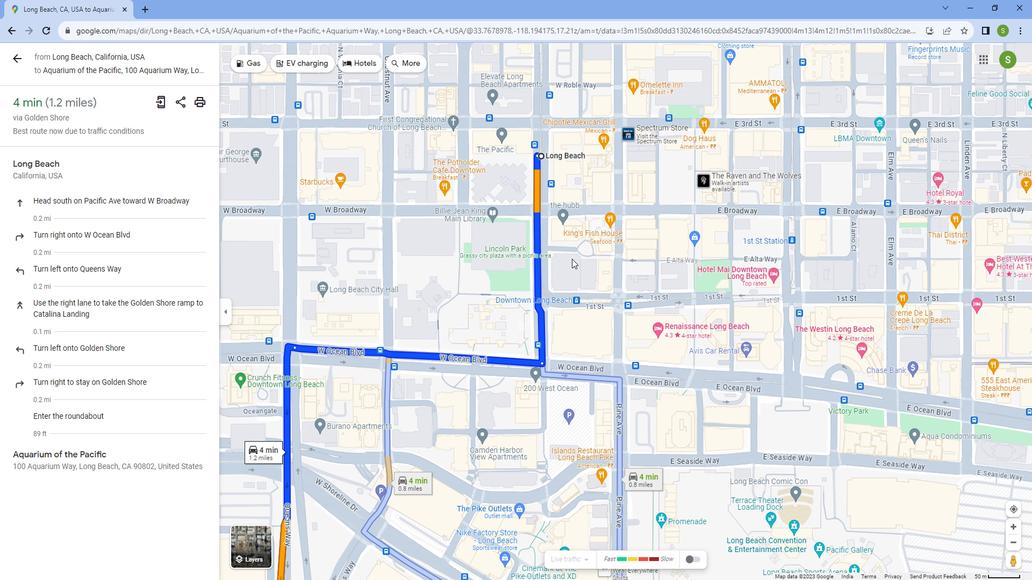 
Action: Mouse scrolled (577, 254) with delta (0, 0)
Screenshot: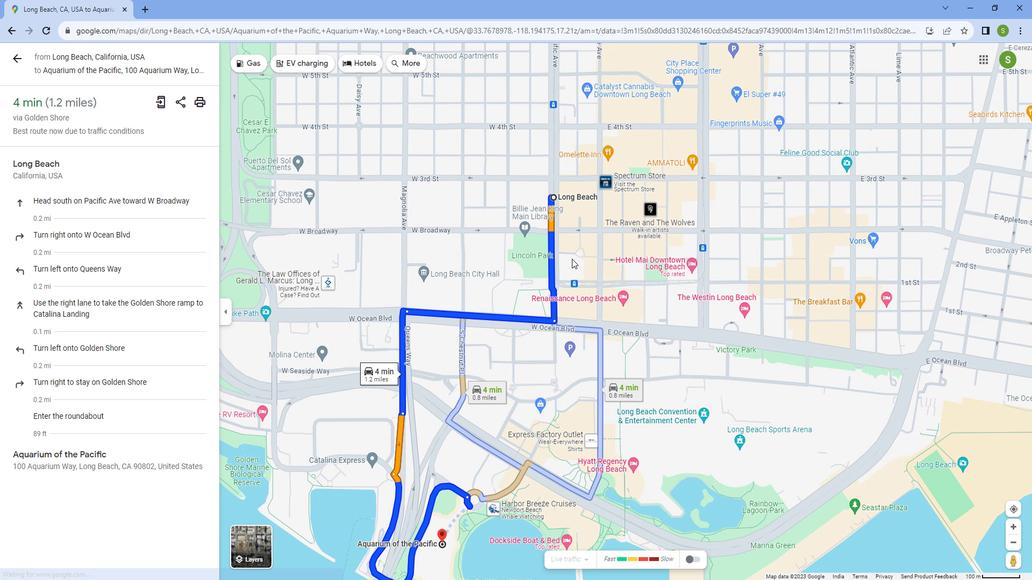 
Action: Mouse scrolled (577, 254) with delta (0, 0)
Screenshot: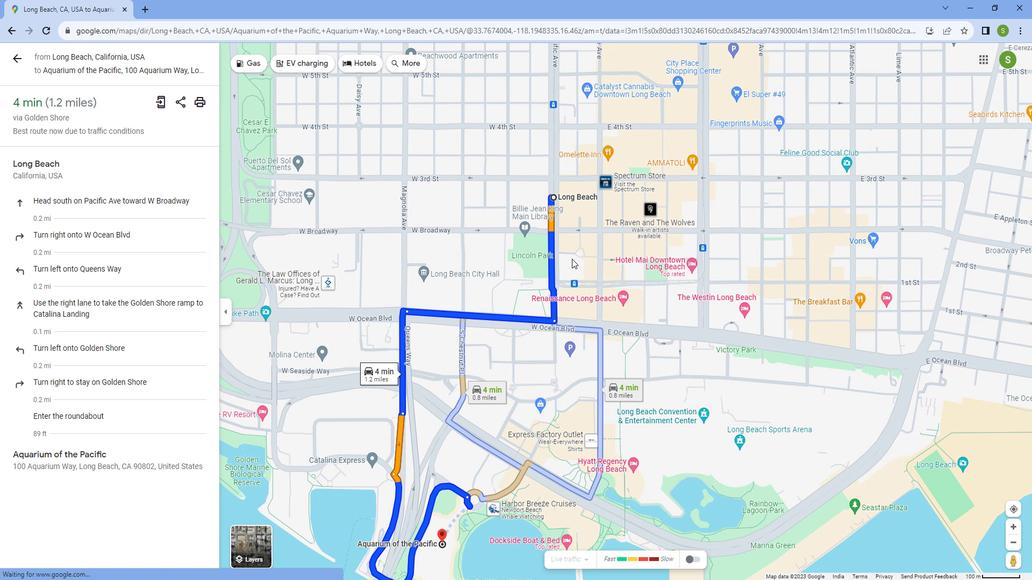 
Action: Mouse moved to (575, 254)
Screenshot: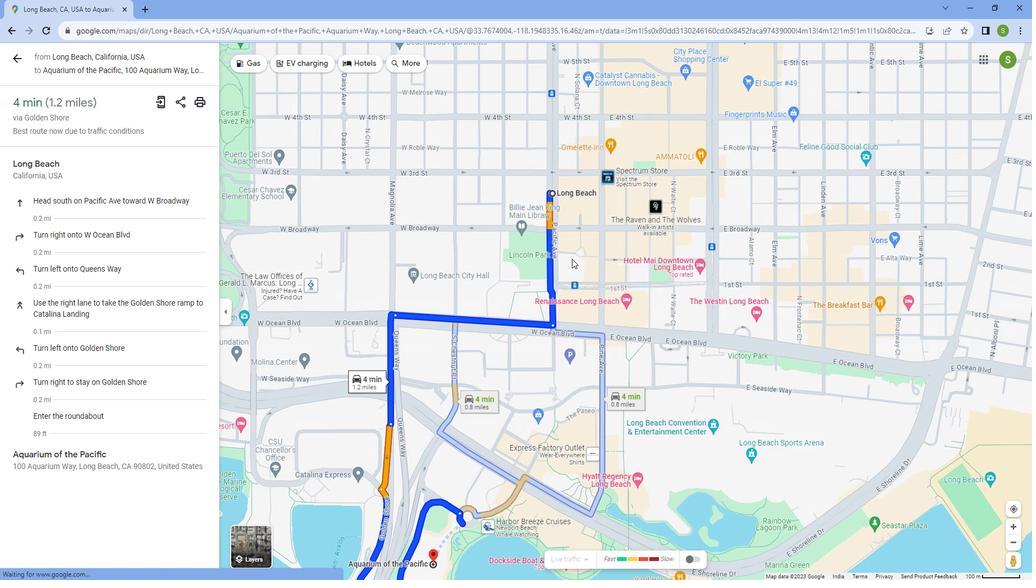 
Action: Mouse scrolled (575, 254) with delta (0, 0)
Screenshot: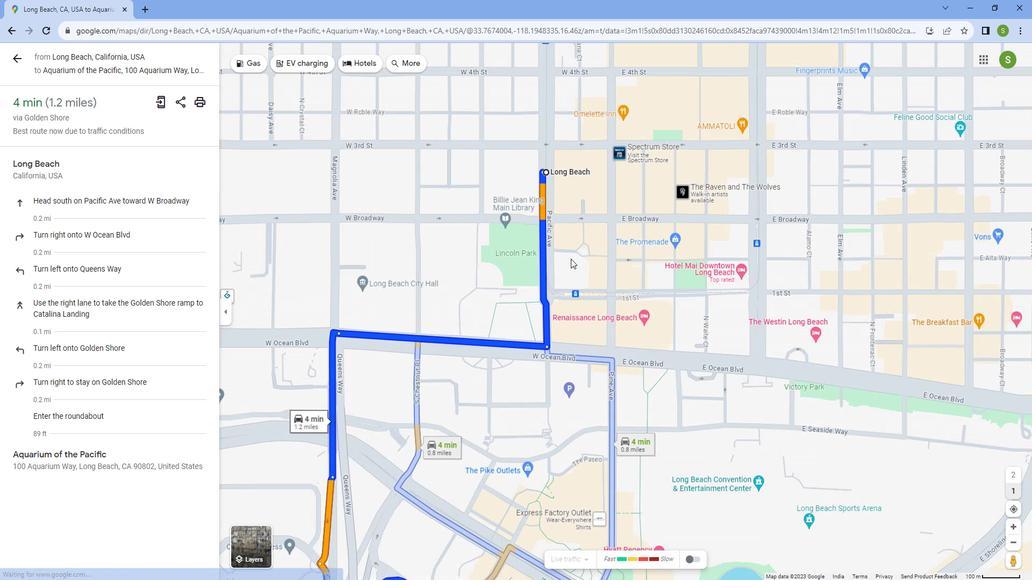
Action: Mouse moved to (478, 276)
Screenshot: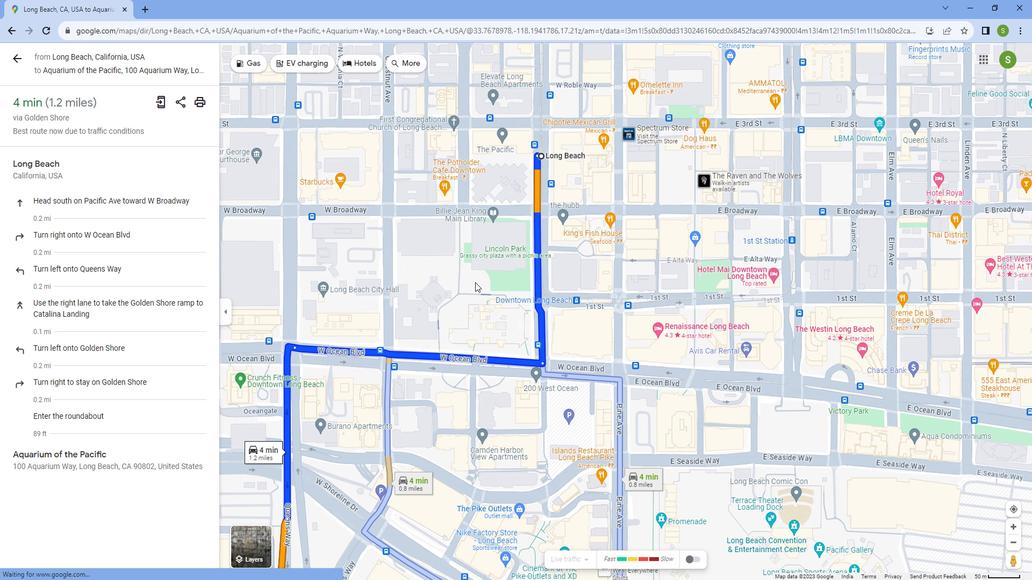 
Action: Mouse pressed left at (478, 276)
Screenshot: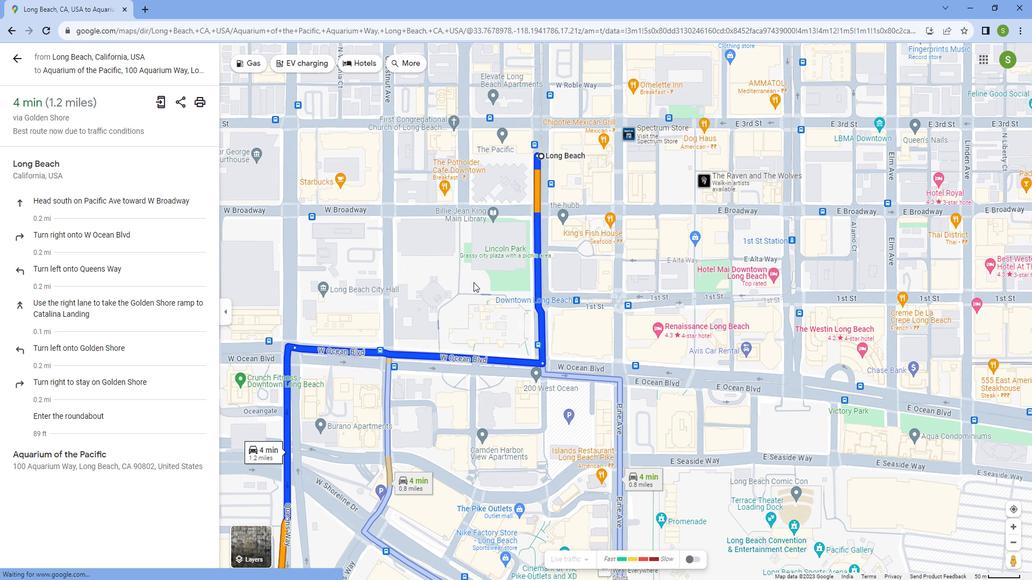 
Action: Mouse moved to (481, 316)
Screenshot: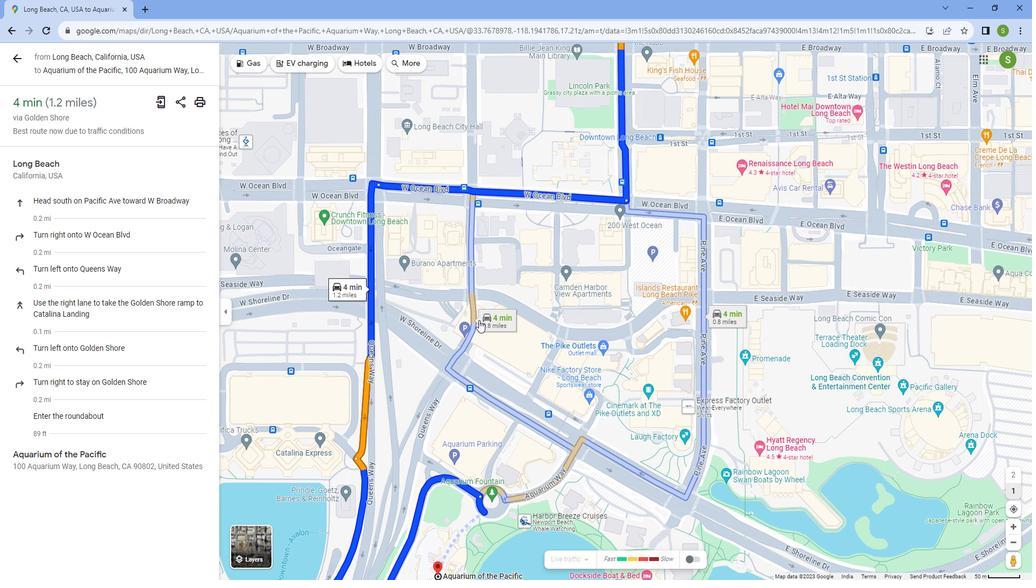 
Action: Mouse pressed left at (481, 316)
Screenshot: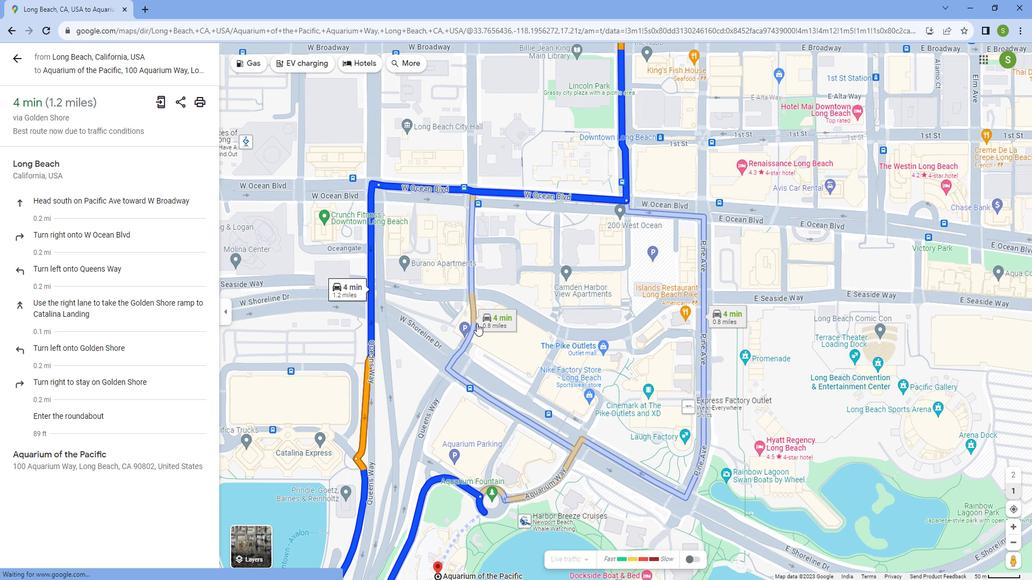 
Action: Mouse moved to (498, 269)
Screenshot: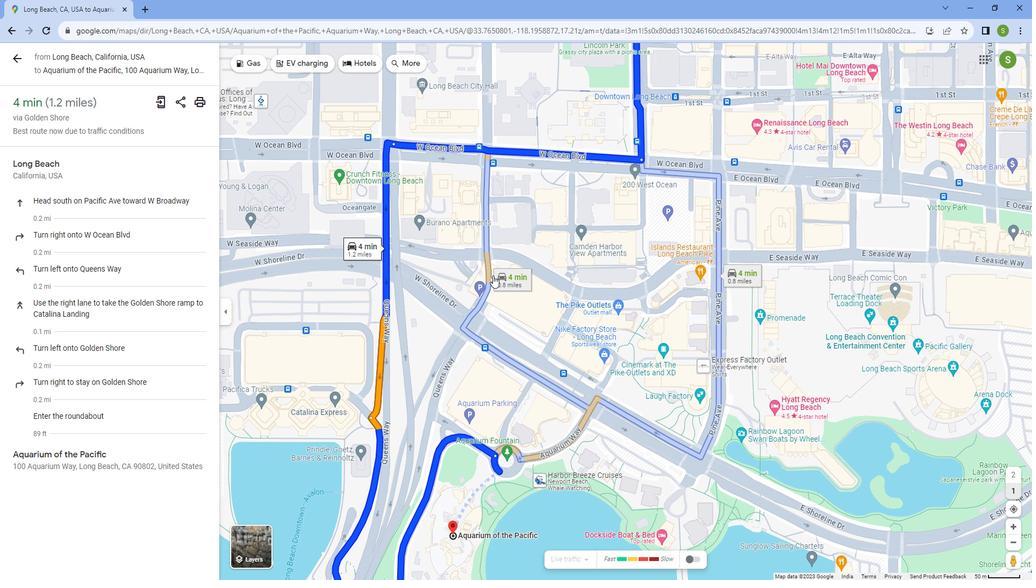 
Action: Mouse pressed left at (498, 269)
Screenshot: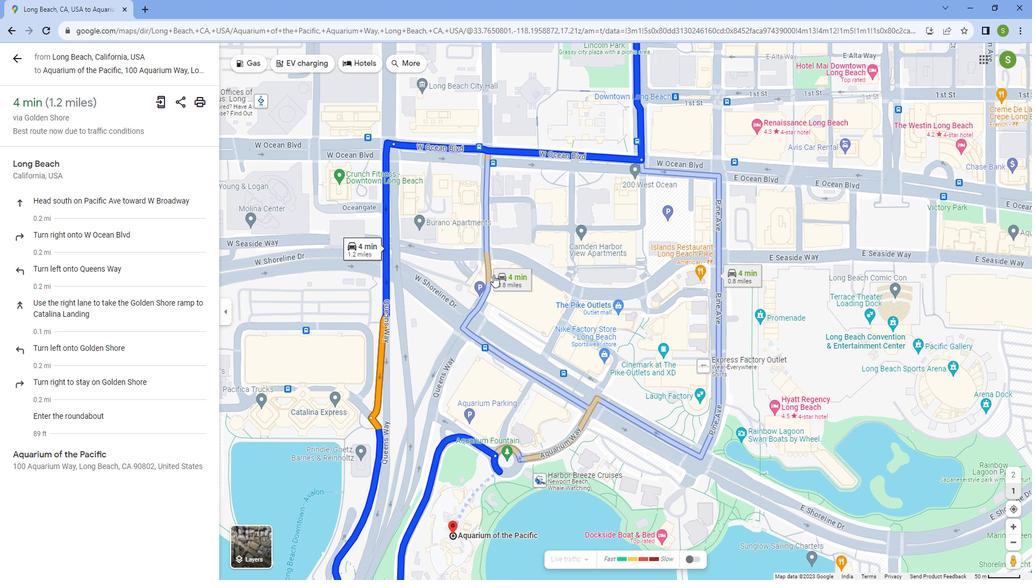 
Action: Mouse moved to (433, 429)
Screenshot: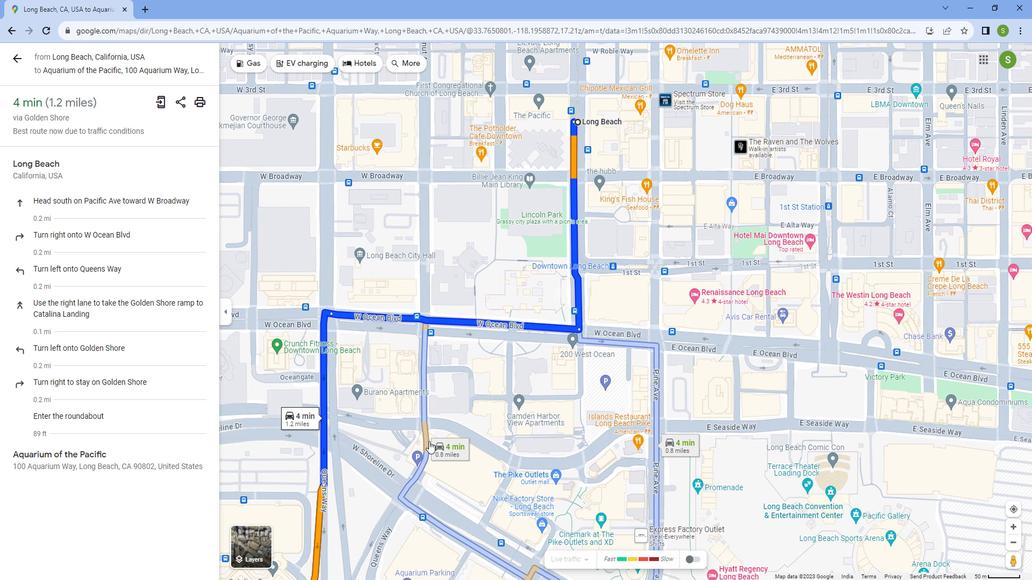 
